 Task: Reply to email with the signature Austin King with the subject Reminder for a job from softage.10@softage.net with the message I need your assistance in finalizing the design of the new website. with BCC to softage.8@softage.net with an attached document Employee_handbook.docx
Action: Mouse moved to (1103, 473)
Screenshot: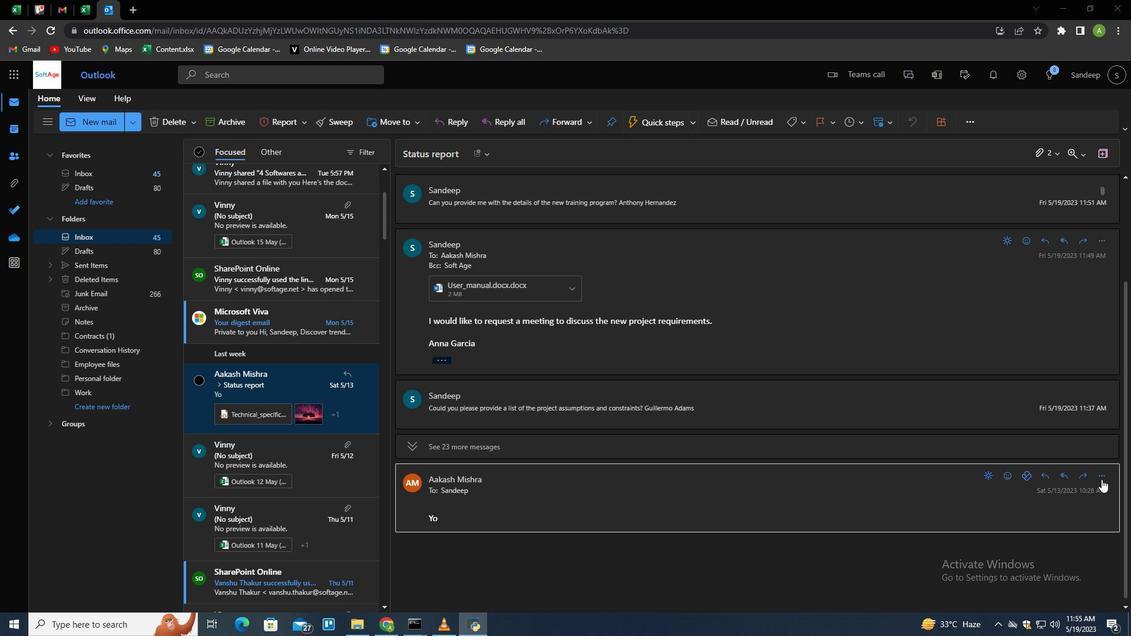 
Action: Mouse pressed left at (1103, 473)
Screenshot: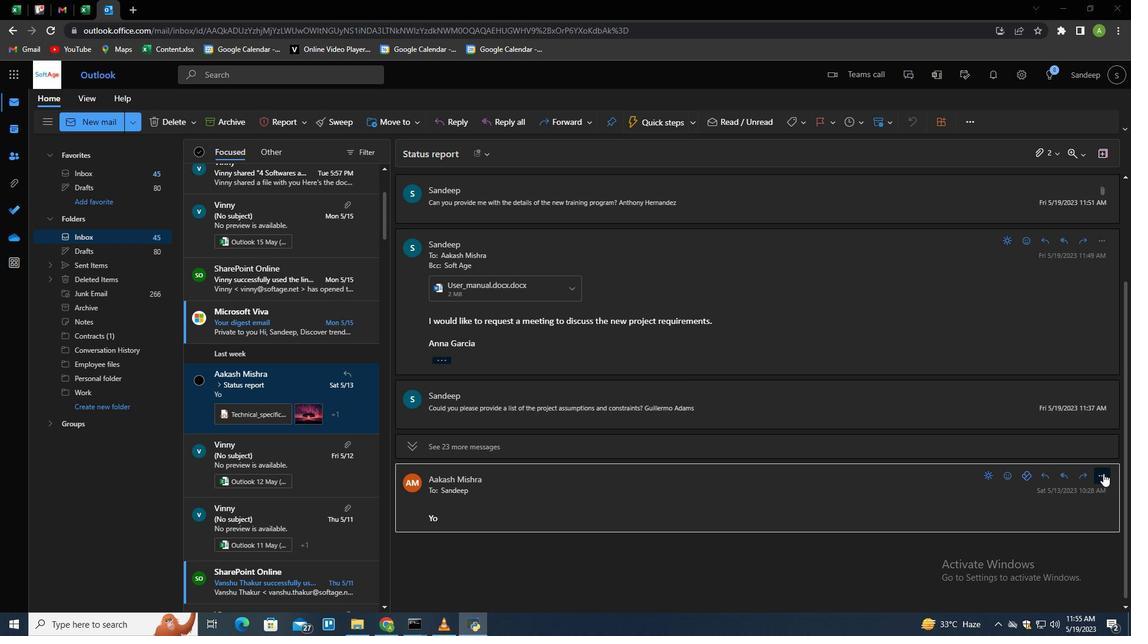 
Action: Mouse moved to (1030, 91)
Screenshot: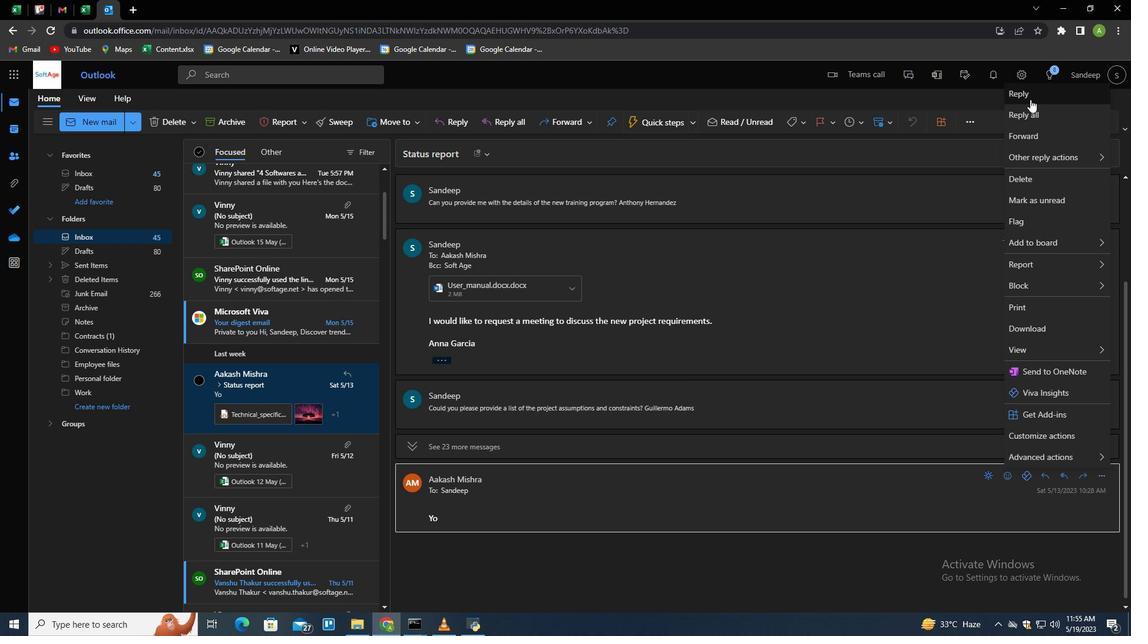 
Action: Mouse pressed left at (1030, 91)
Screenshot: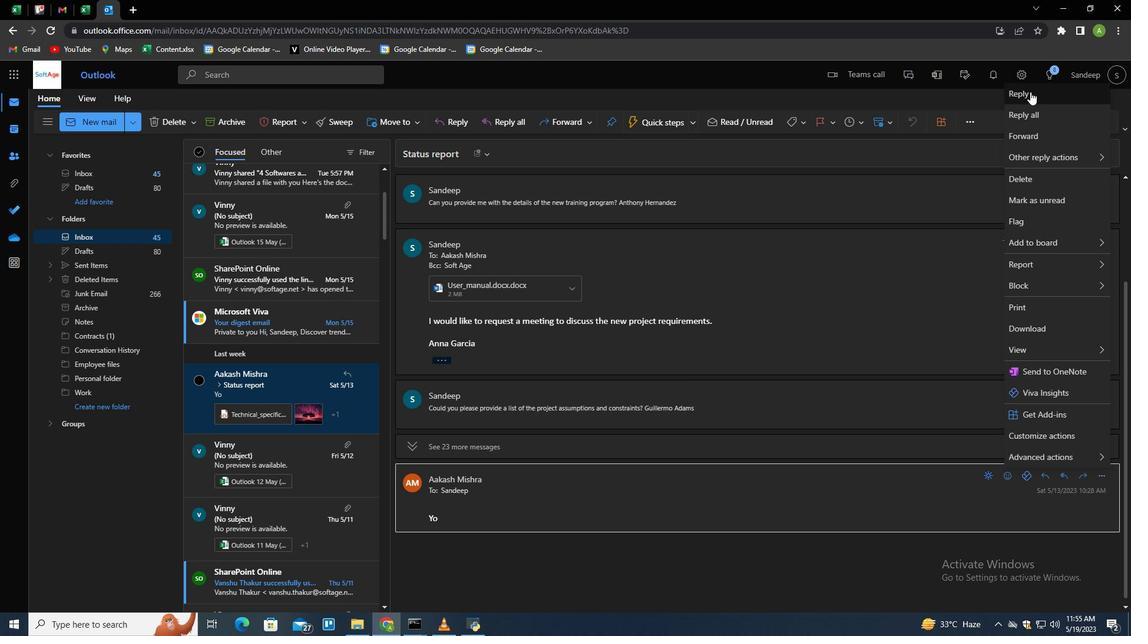 
Action: Mouse moved to (414, 598)
Screenshot: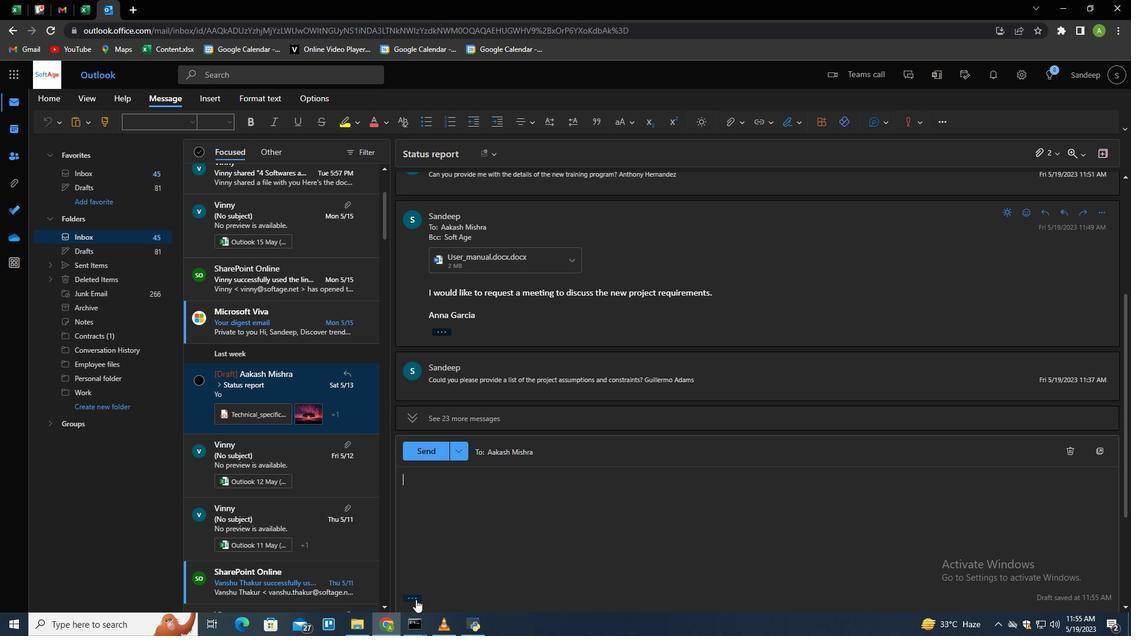 
Action: Mouse pressed left at (414, 598)
Screenshot: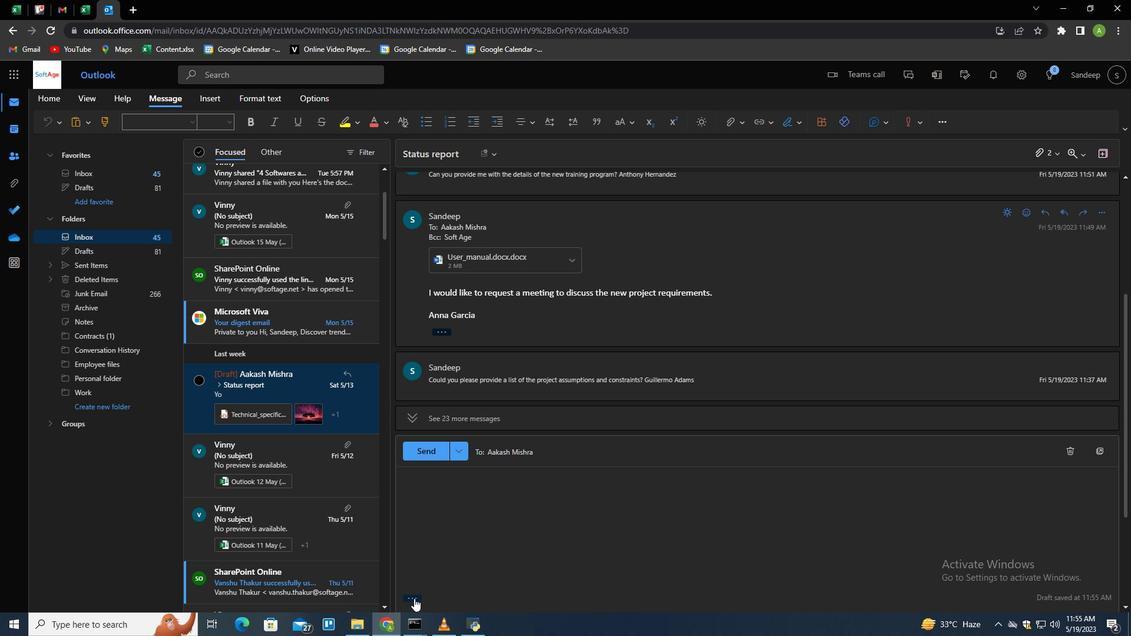 
Action: Mouse moved to (664, 487)
Screenshot: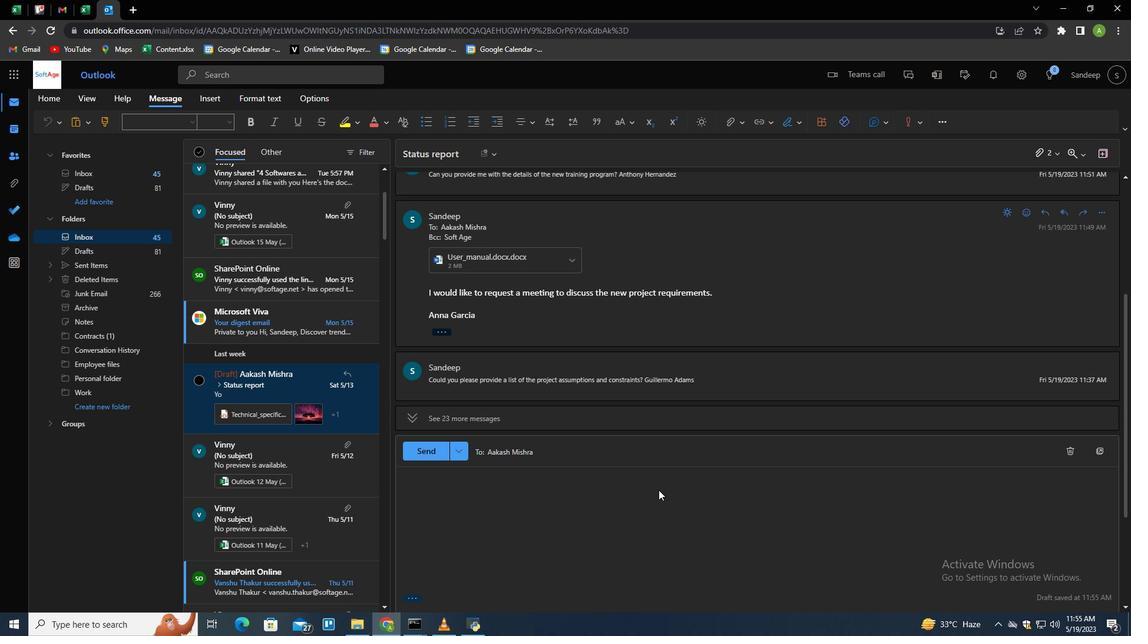 
Action: Mouse scrolled (664, 486) with delta (0, 0)
Screenshot: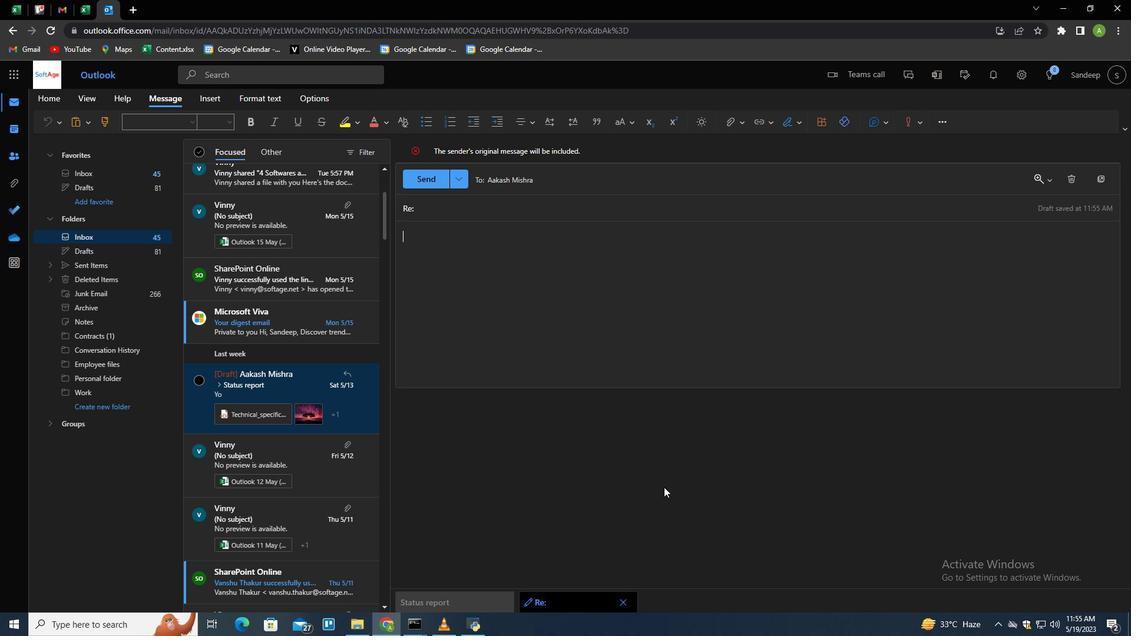 
Action: Mouse moved to (798, 120)
Screenshot: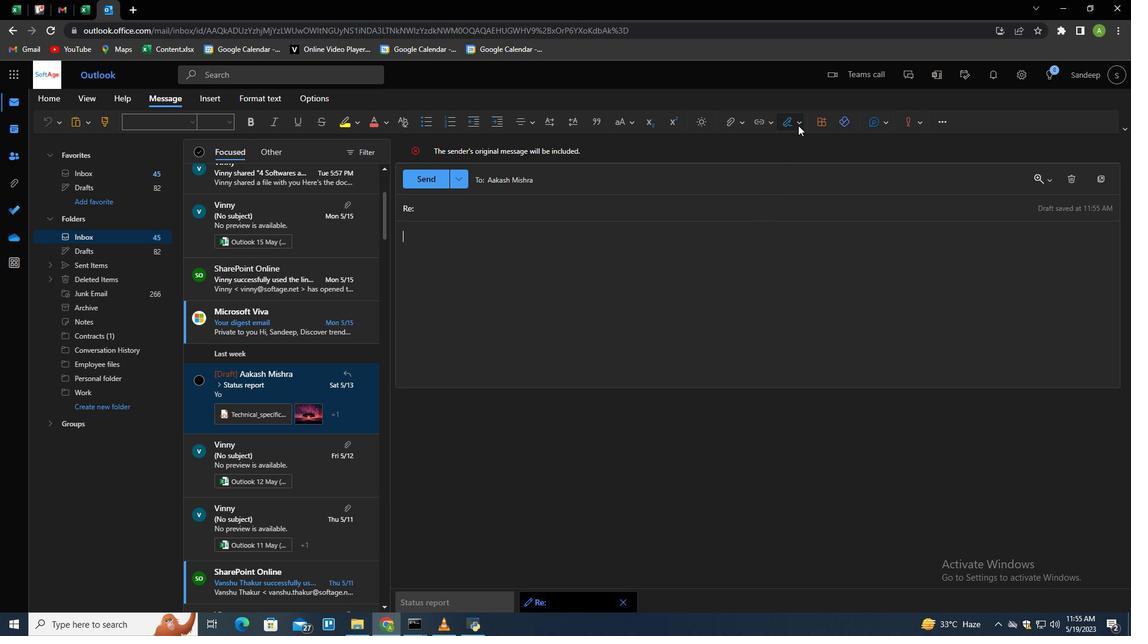 
Action: Mouse pressed left at (798, 120)
Screenshot: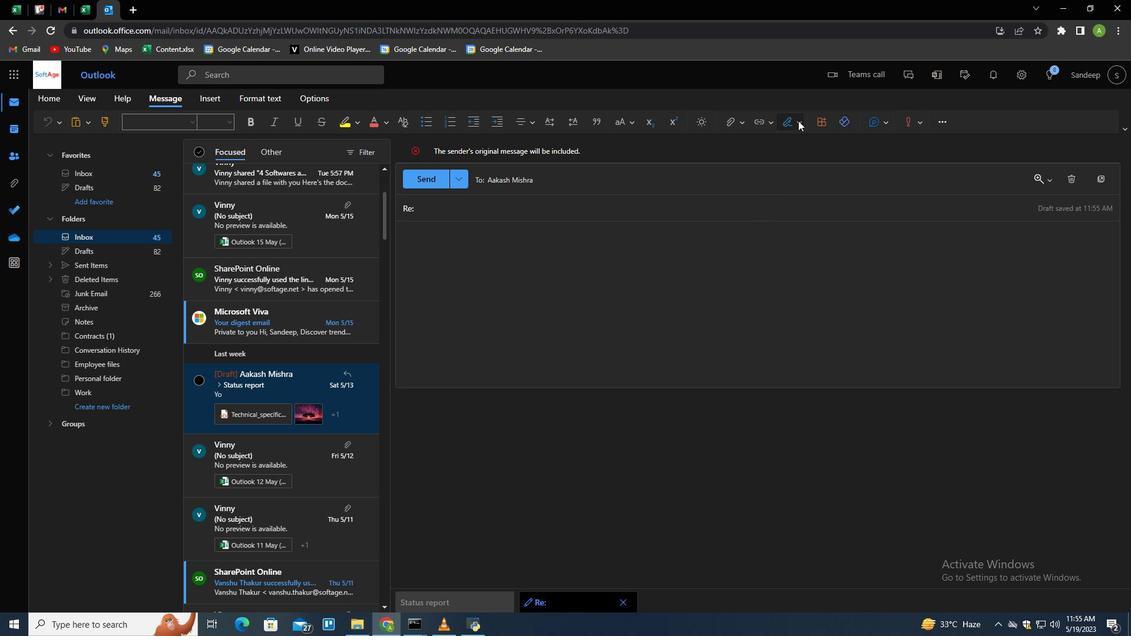
Action: Mouse moved to (773, 167)
Screenshot: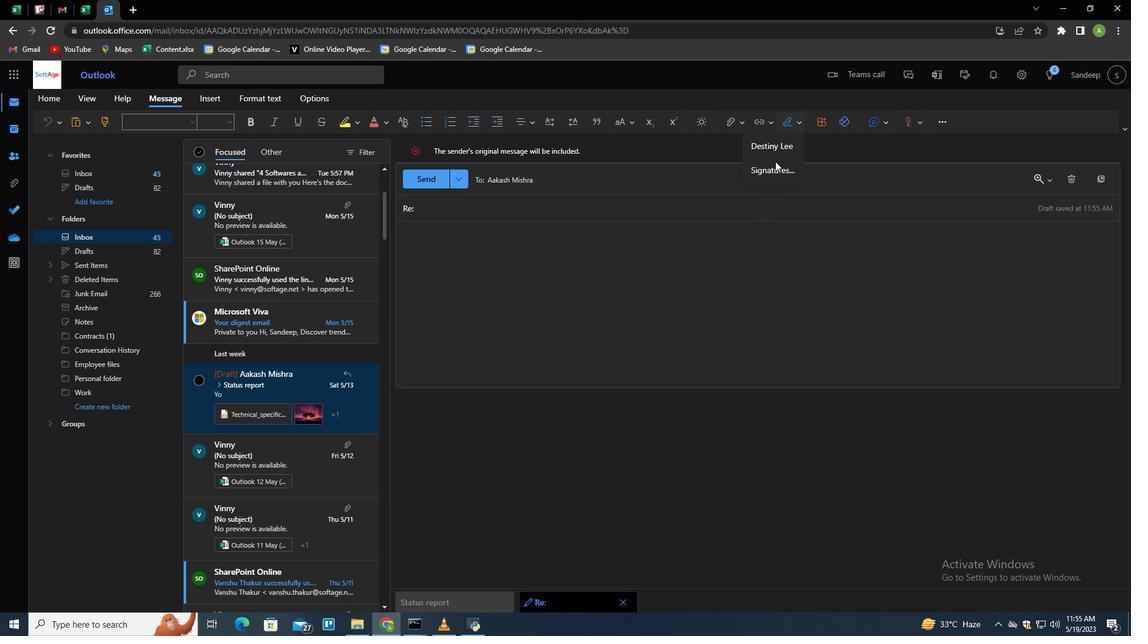
Action: Mouse pressed left at (773, 167)
Screenshot: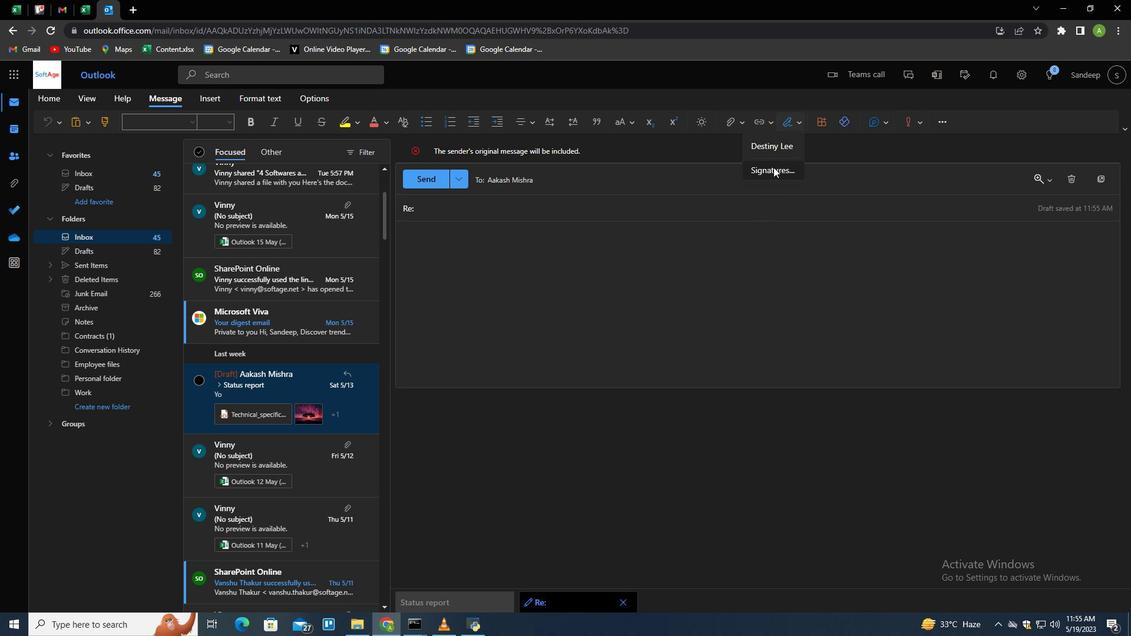 
Action: Mouse moved to (802, 218)
Screenshot: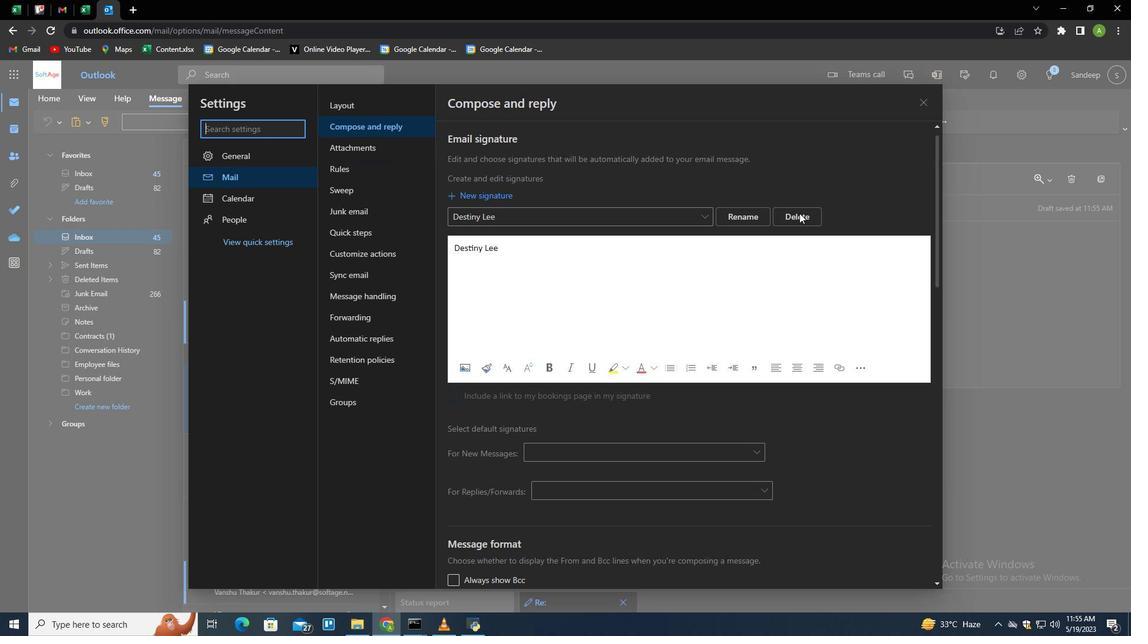 
Action: Mouse pressed left at (802, 218)
Screenshot: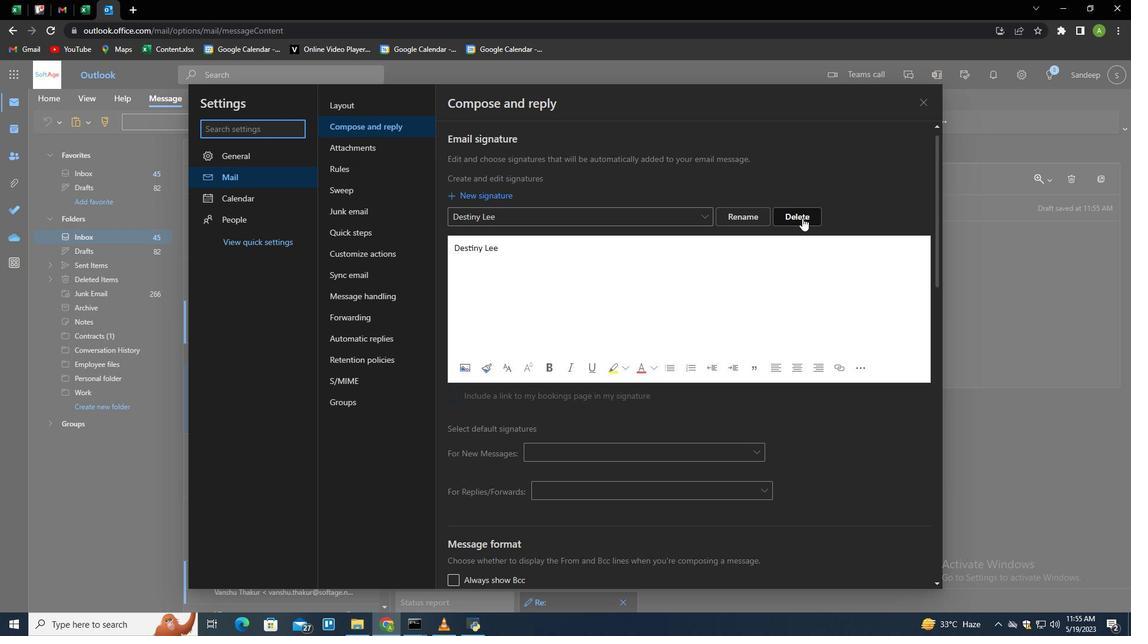 
Action: Mouse moved to (799, 217)
Screenshot: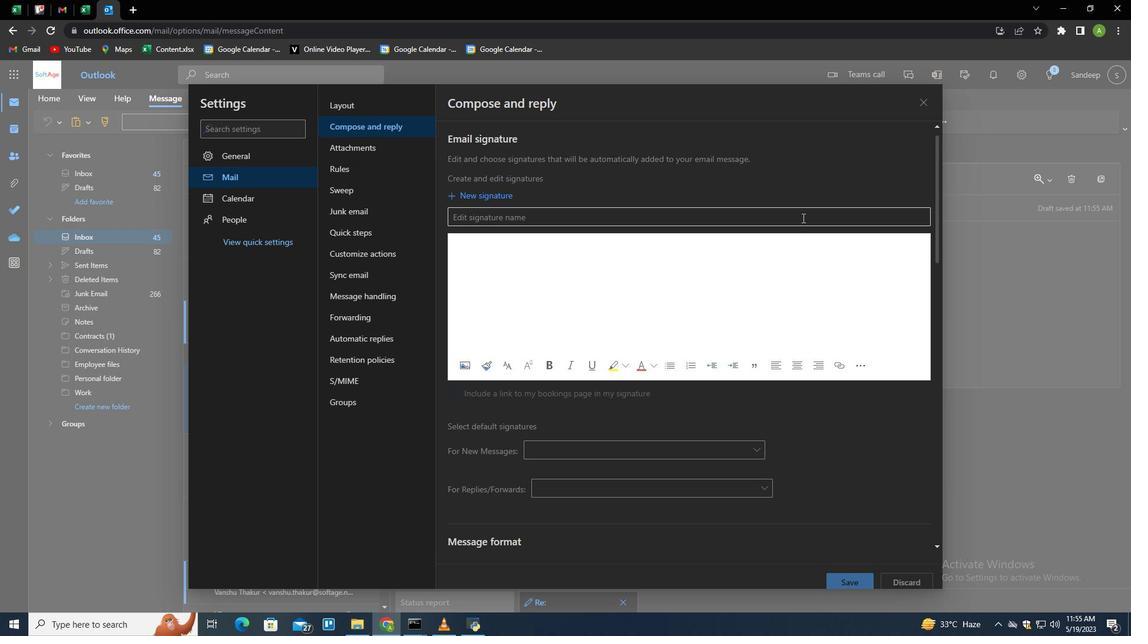 
Action: Mouse pressed left at (799, 217)
Screenshot: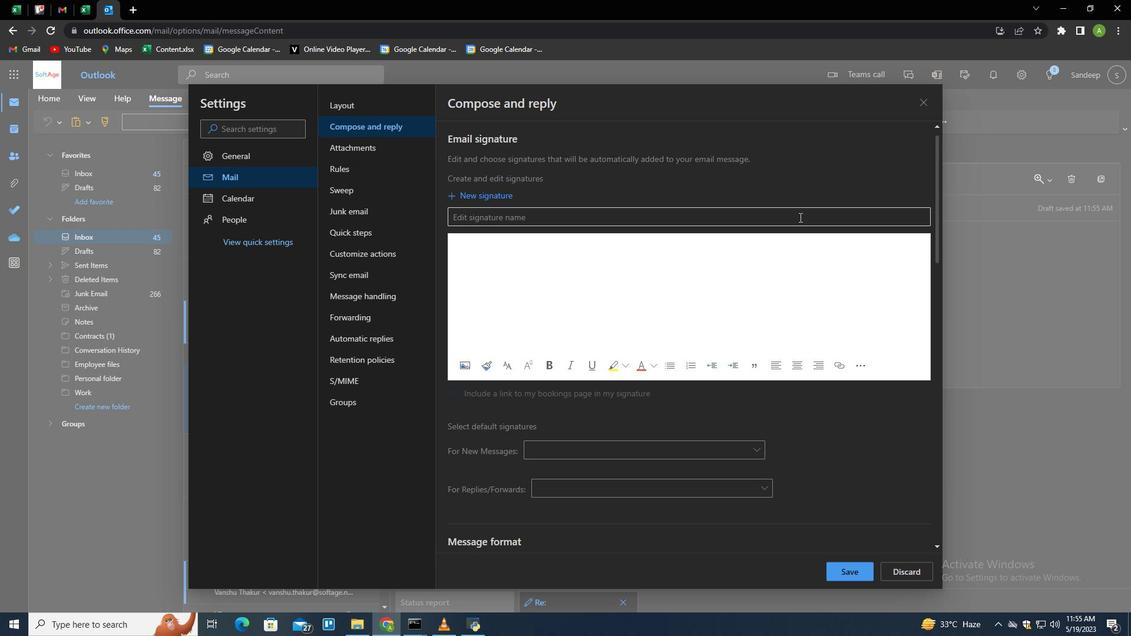 
Action: Mouse moved to (793, 221)
Screenshot: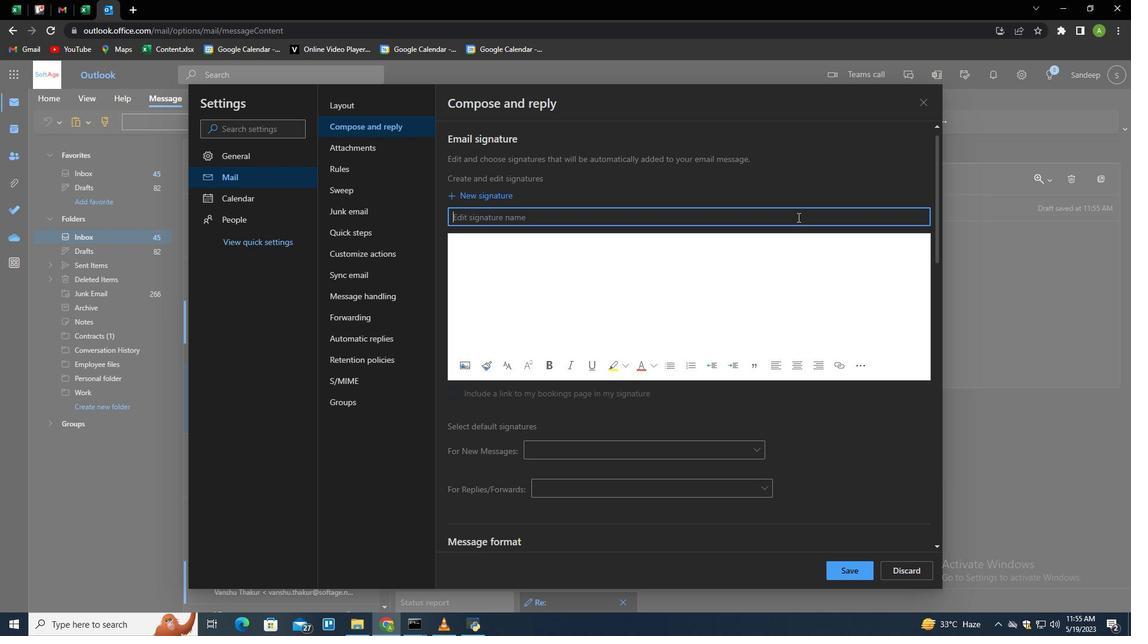 
Action: Key pressed <Key.shift>Austin<Key.space><Key.shift>King<Key.tab><Key.shift>Austin<Key.space><Key.shift>King
Screenshot: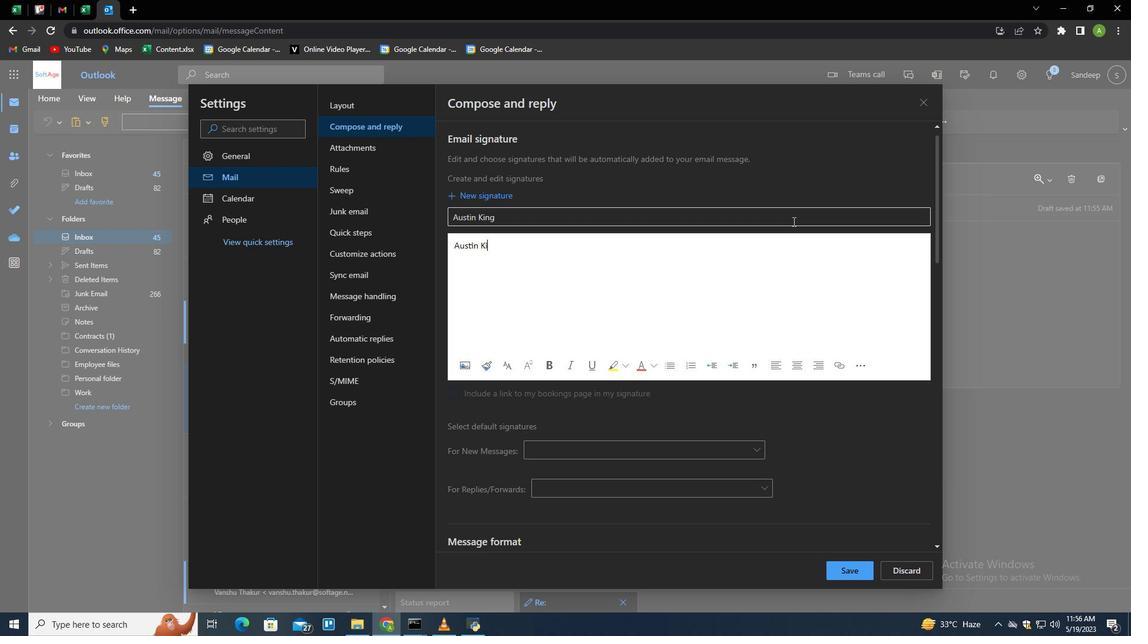 
Action: Mouse moved to (859, 575)
Screenshot: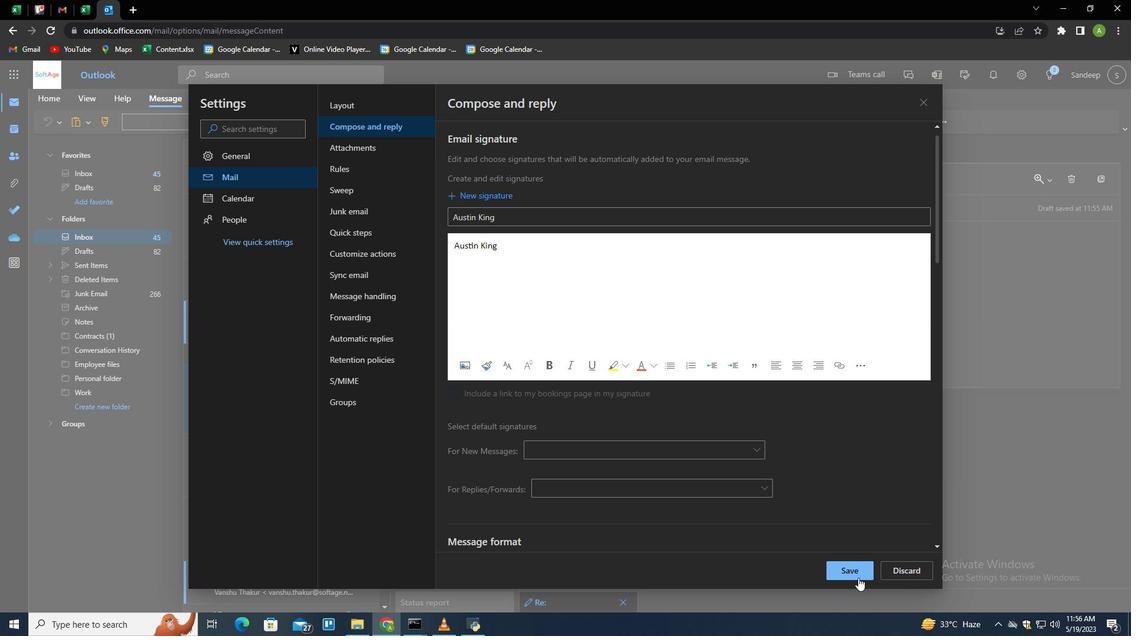 
Action: Mouse pressed left at (859, 575)
Screenshot: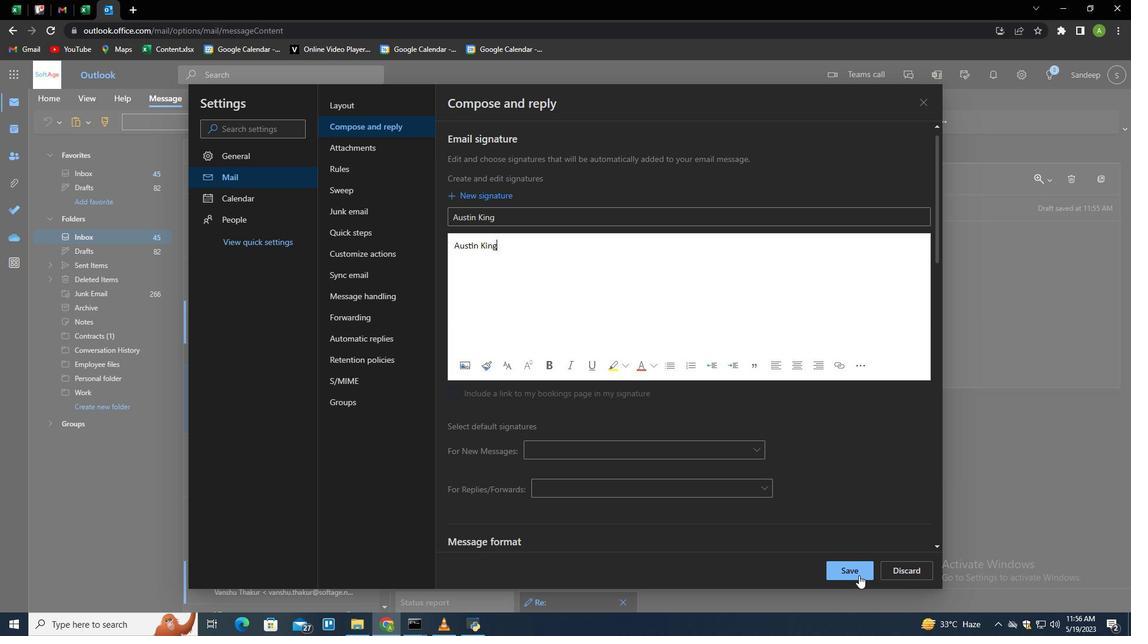 
Action: Mouse moved to (1007, 342)
Screenshot: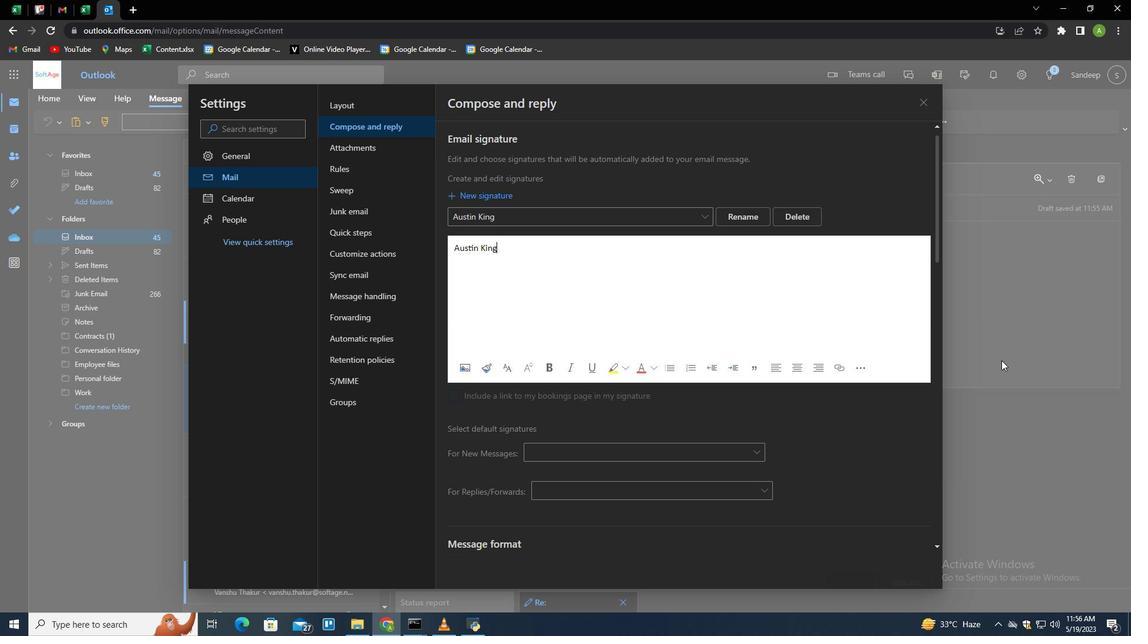 
Action: Mouse pressed left at (1007, 342)
Screenshot: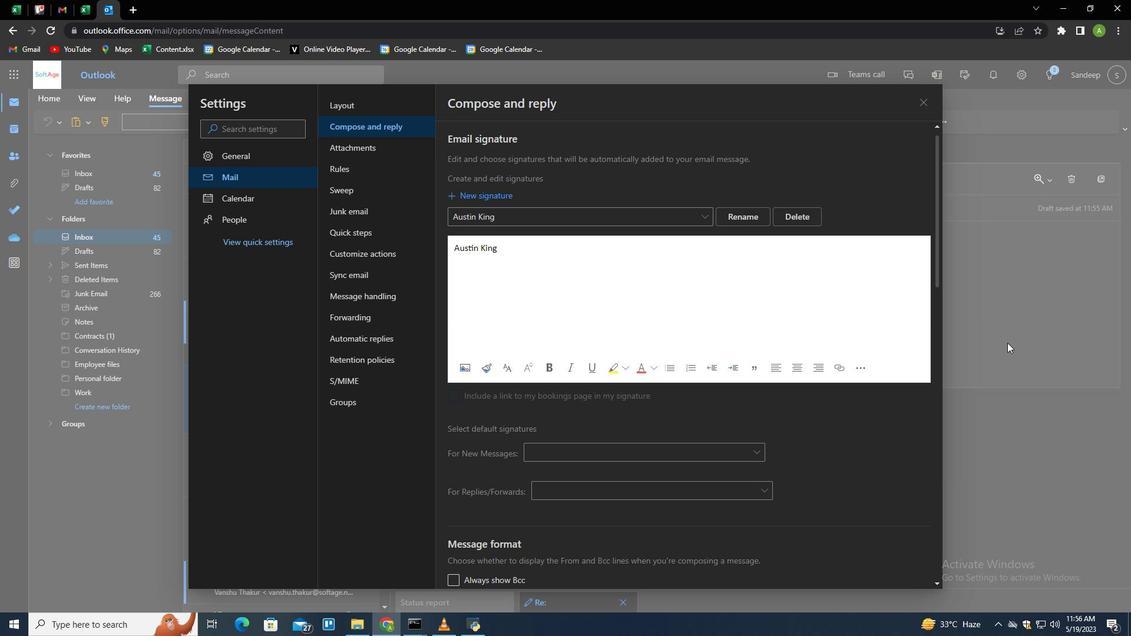 
Action: Mouse moved to (795, 127)
Screenshot: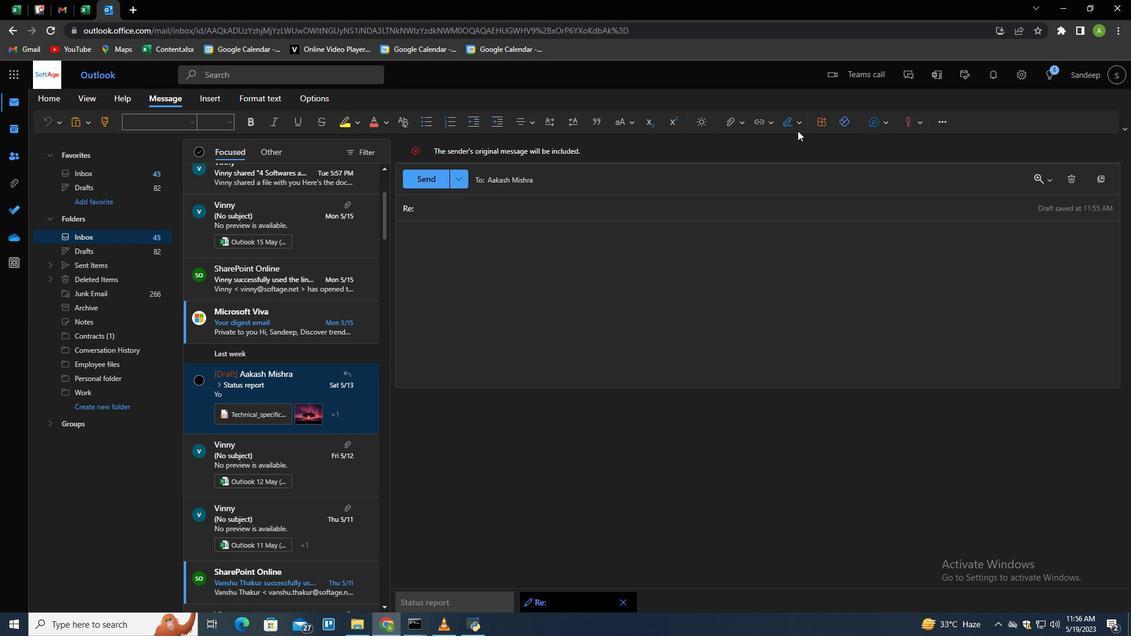 
Action: Mouse pressed left at (795, 127)
Screenshot: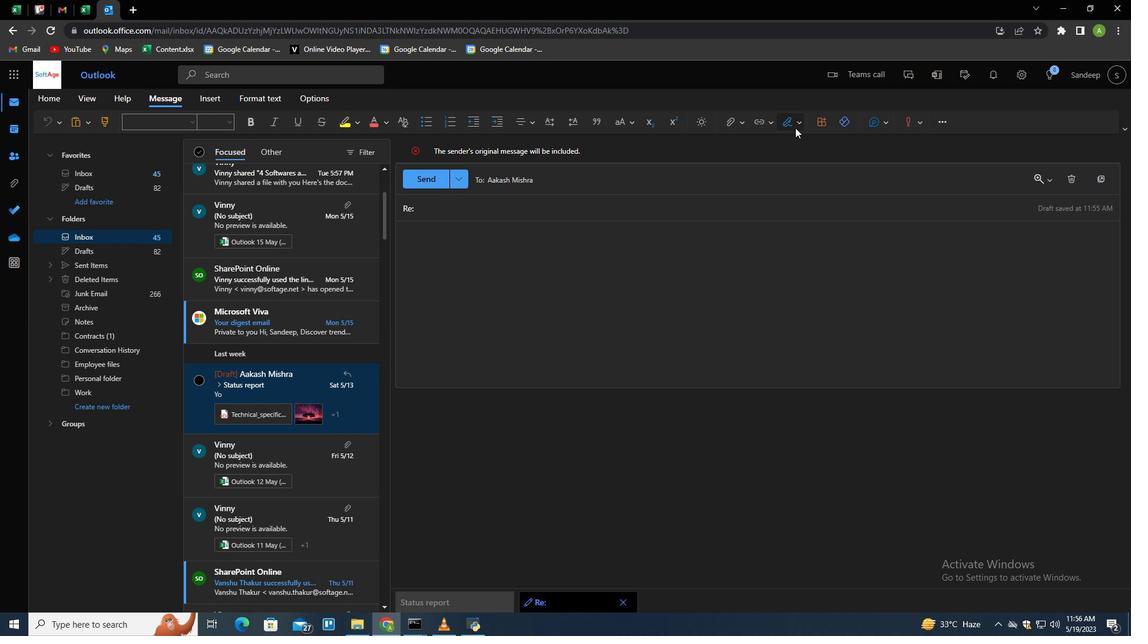 
Action: Mouse moved to (782, 144)
Screenshot: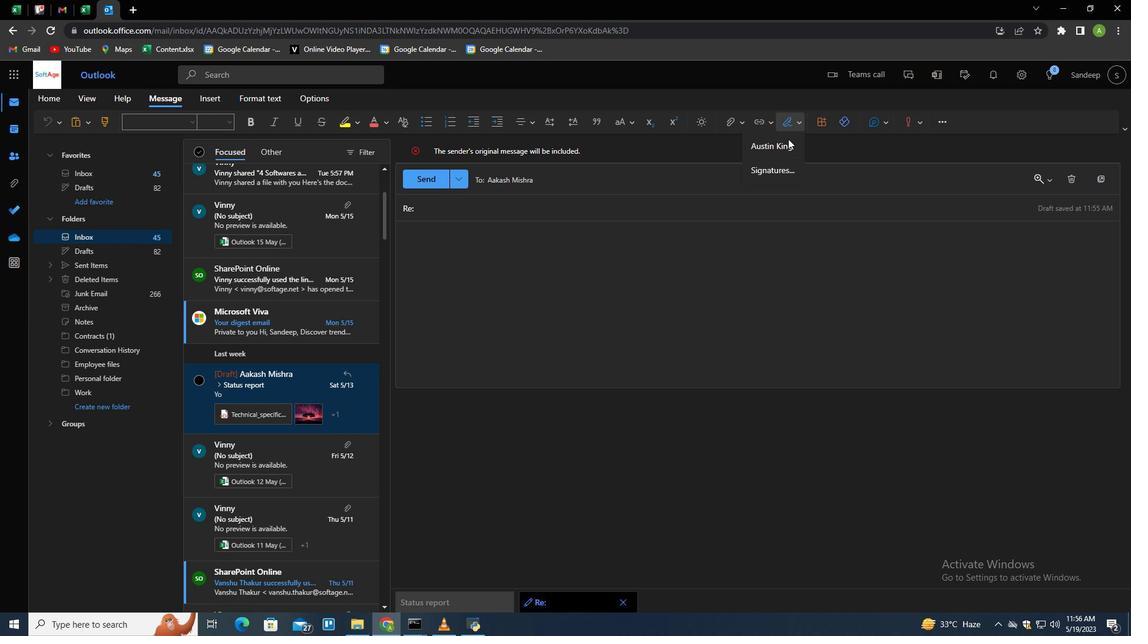 
Action: Mouse pressed left at (782, 144)
Screenshot: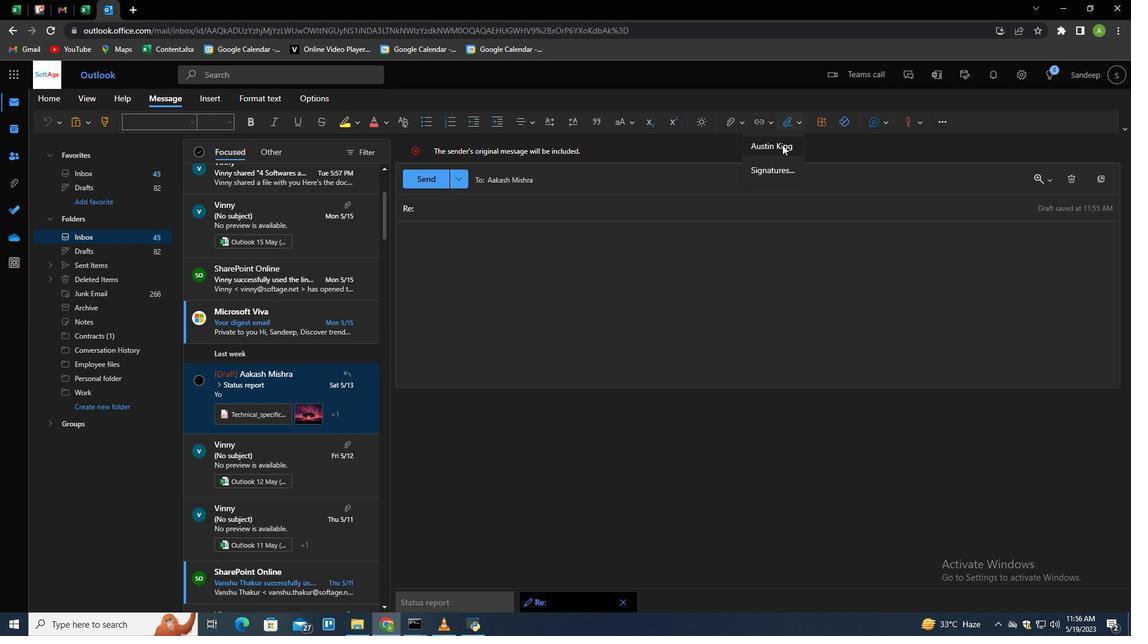 
Action: Mouse moved to (614, 206)
Screenshot: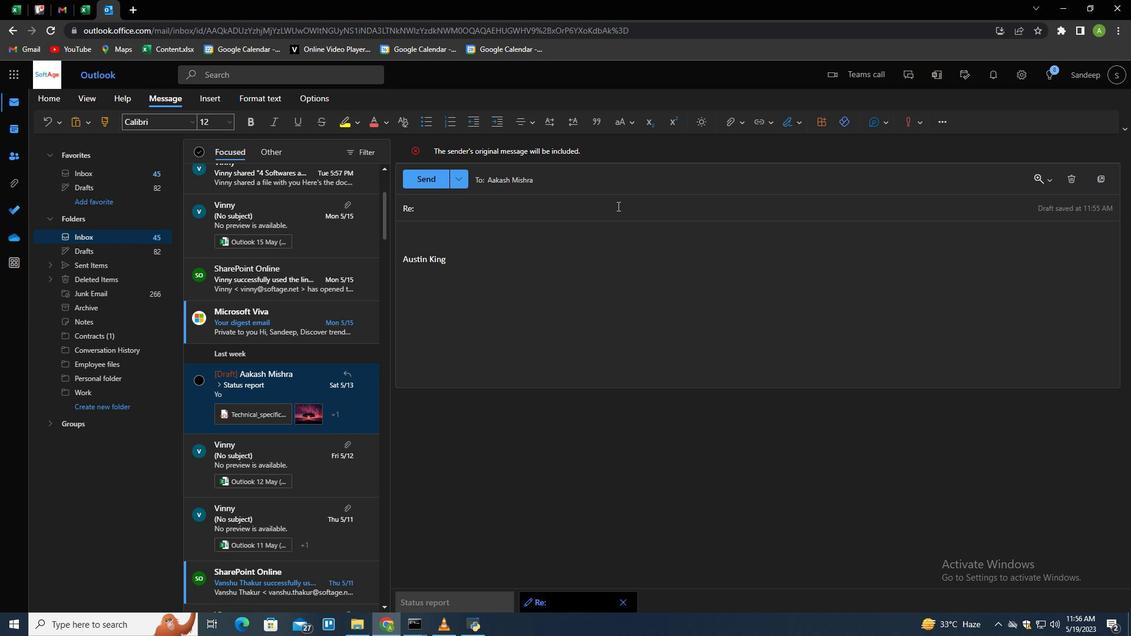 
Action: Mouse pressed left at (614, 206)
Screenshot: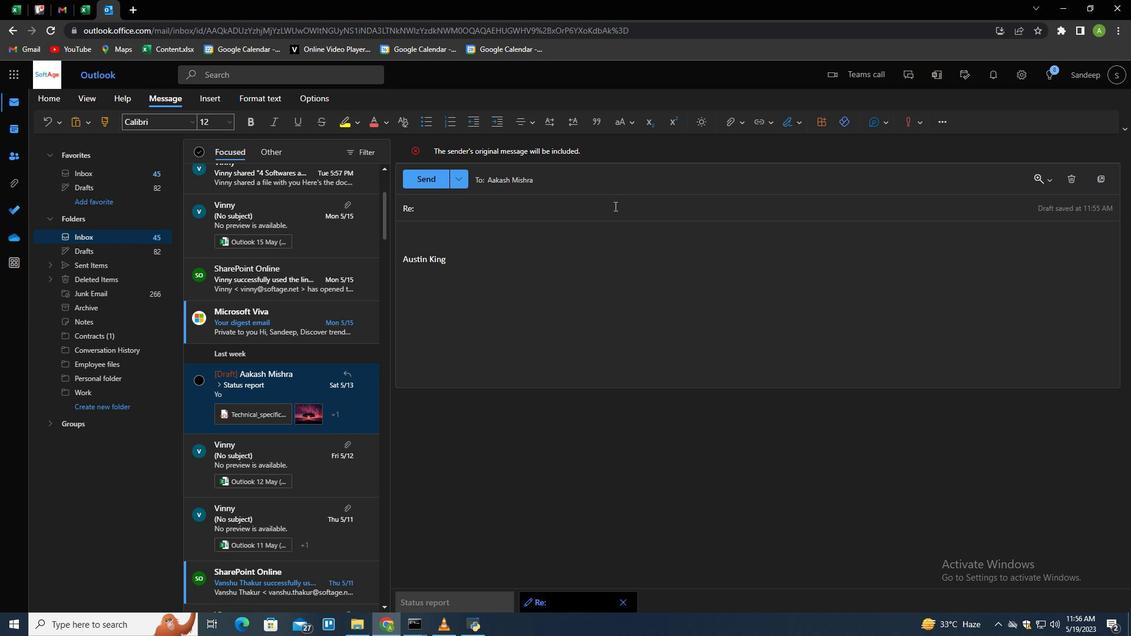
Action: Mouse moved to (611, 207)
Screenshot: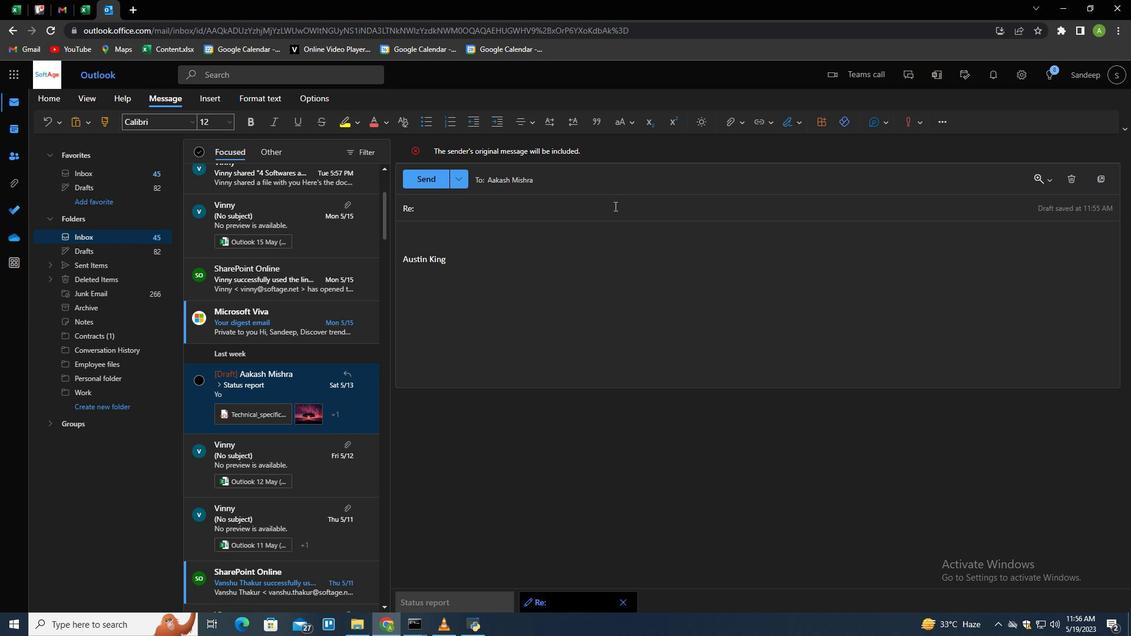 
Action: Key pressed <Key.shift>Reminder<Key.space>for<Key.space>a<Key.space>job<Key.tab><Key.shift><Key.shift><Key.shift><Key.shift><Key.shift><Key.shift><Key.shift><Key.shift><Key.shift><Key.shift><Key.shift><Key.shift><Key.shift><Key.shift><Key.shift><Key.shift><Key.shift><Key.shift><Key.shift><Key.shift><Key.shift><Key.shift><Key.shift><Key.shift><Key.shift><Key.shift><Key.shift><Key.shift><Key.shift><Key.shift><Key.shift><Key.shift><Key.shift><Key.shift><Key.shift><Key.shift><Key.shift><Key.shift><Key.shift><Key.shift><Key.shift><Key.shift><Key.shift><Key.shift><Key.shift><Key.shift><Key.shift><Key.shift><Key.shift><Key.shift><Key.shift><Key.shift><Key.shift><Key.shift><Key.shift><Key.shift><Key.shift><Key.shift><Key.shift><Key.shift><Key.shift><Key.shift>I<Key.space>need<Key.space>your<Key.space>assistance<Key.space>in<Key.space>finan<Key.backspace>lizing<Key.space>the<Key.space>design<Key.space>of<Key.space>the<Key.space>new<Key.space>wevsit<Key.backspace><Key.backspace><Key.backspace>b<Key.backspace><Key.backspace>bsite.
Screenshot: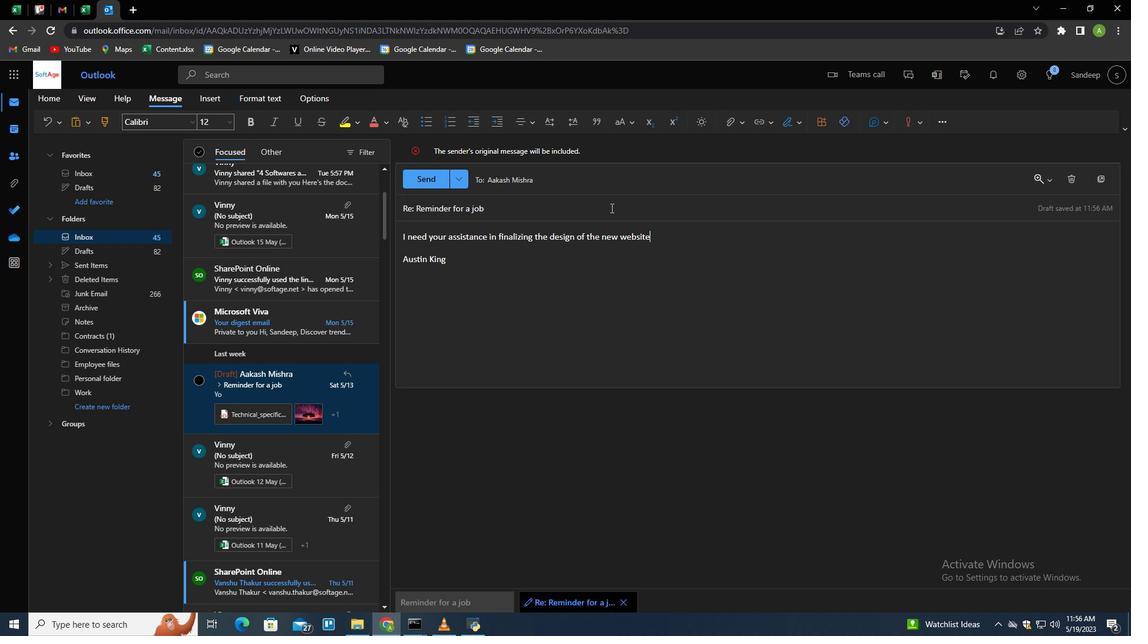 
Action: Mouse moved to (610, 187)
Screenshot: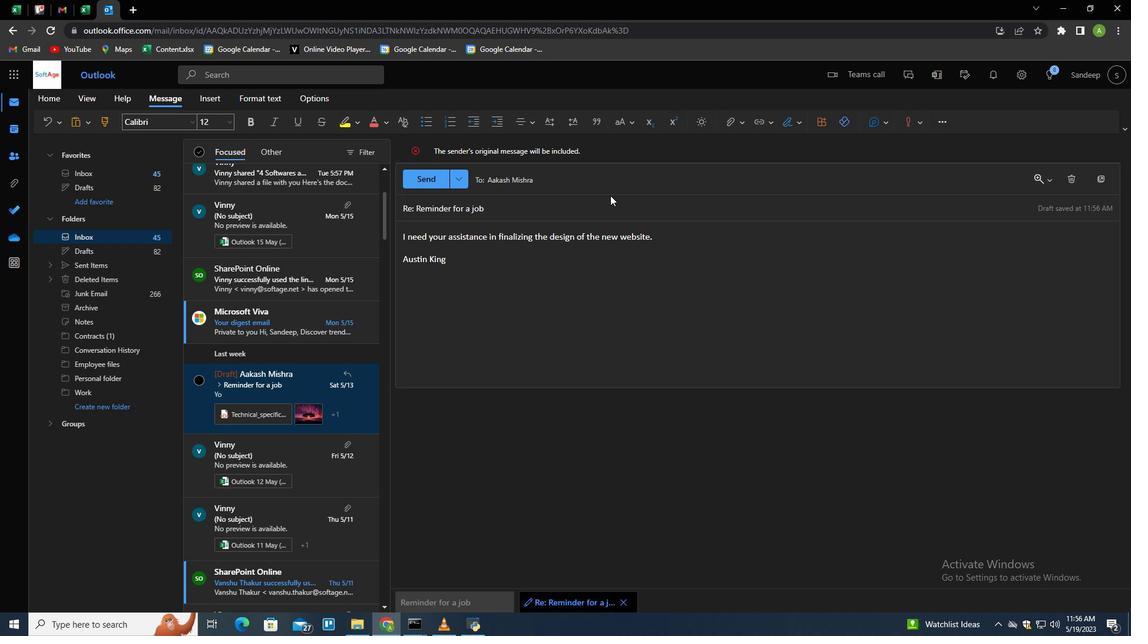 
Action: Mouse pressed left at (610, 187)
Screenshot: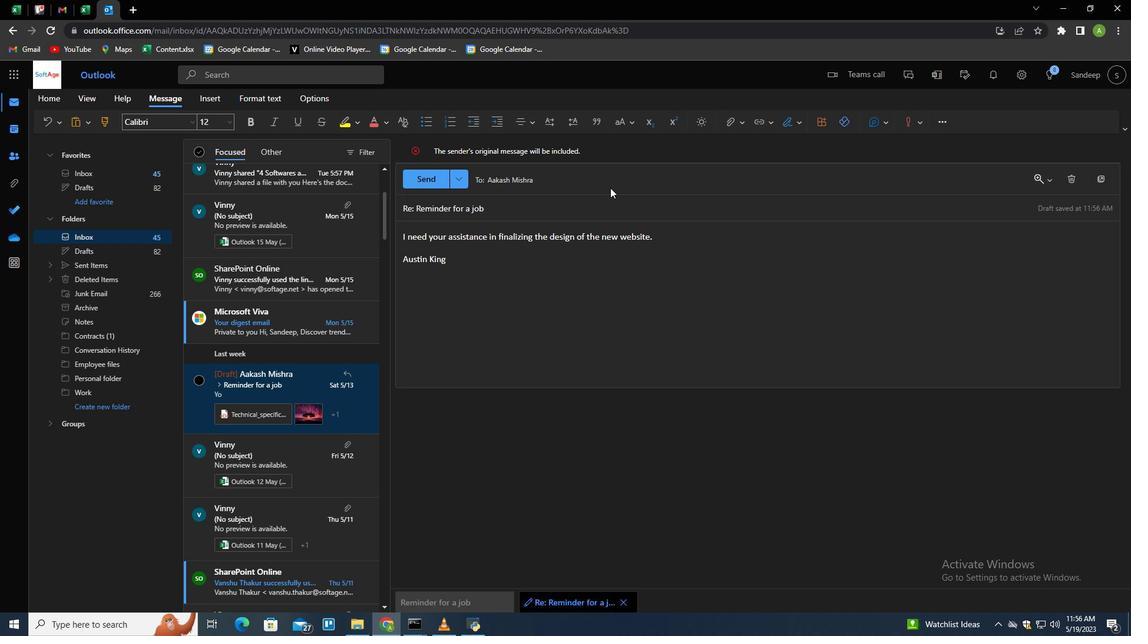 
Action: Mouse moved to (417, 149)
Screenshot: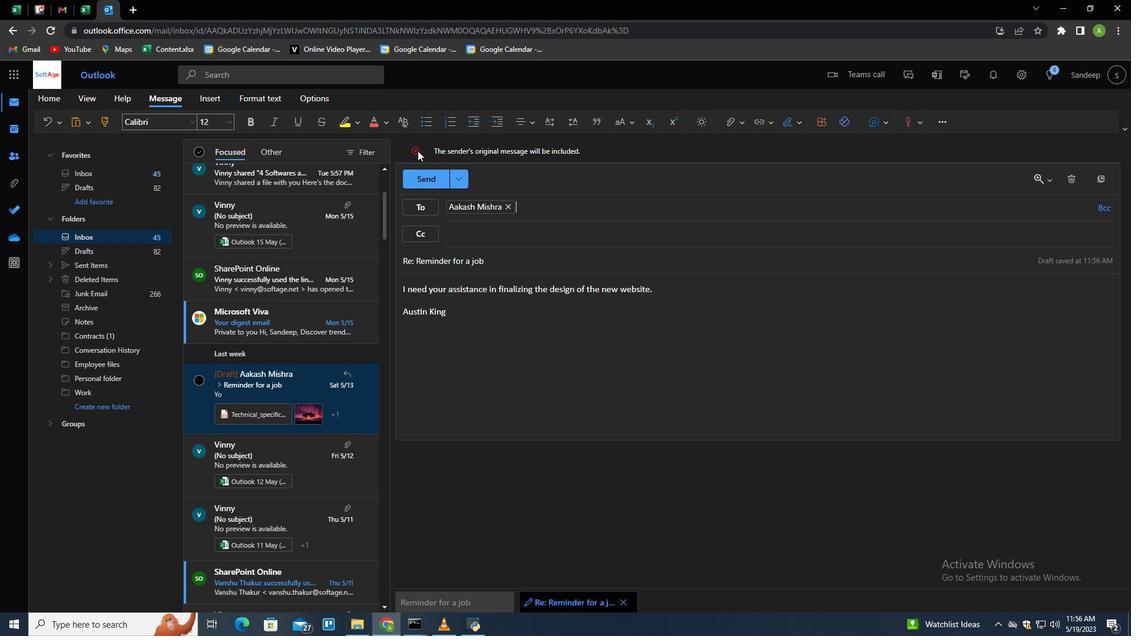 
Action: Mouse pressed left at (417, 149)
Screenshot: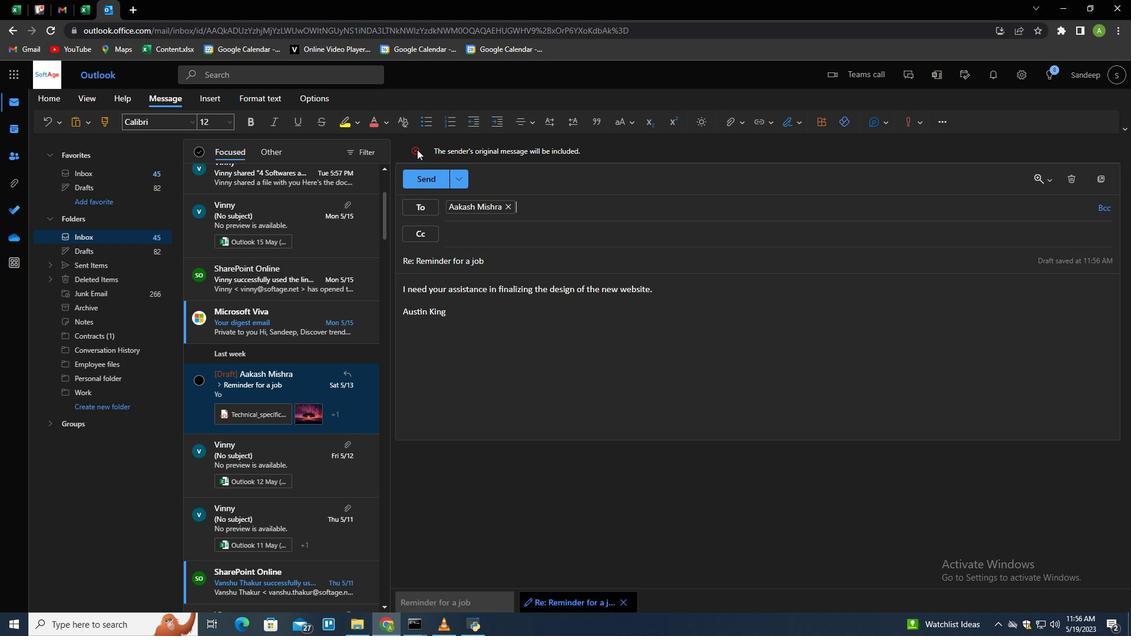 
Action: Mouse moved to (1107, 203)
Screenshot: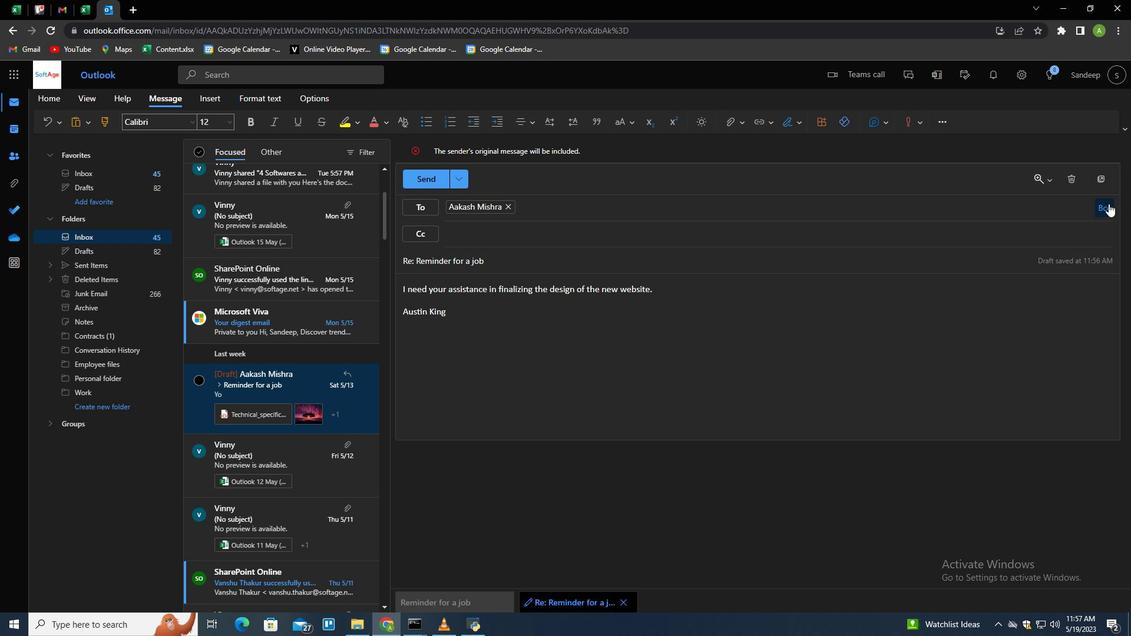 
Action: Mouse pressed left at (1107, 203)
Screenshot: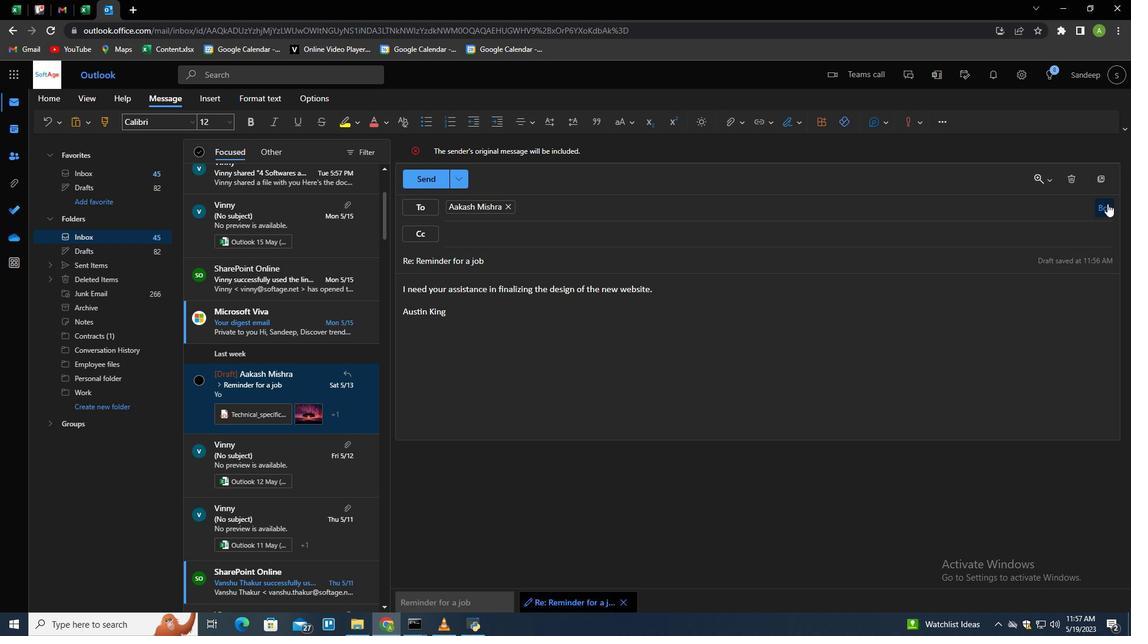 
Action: Mouse moved to (797, 260)
Screenshot: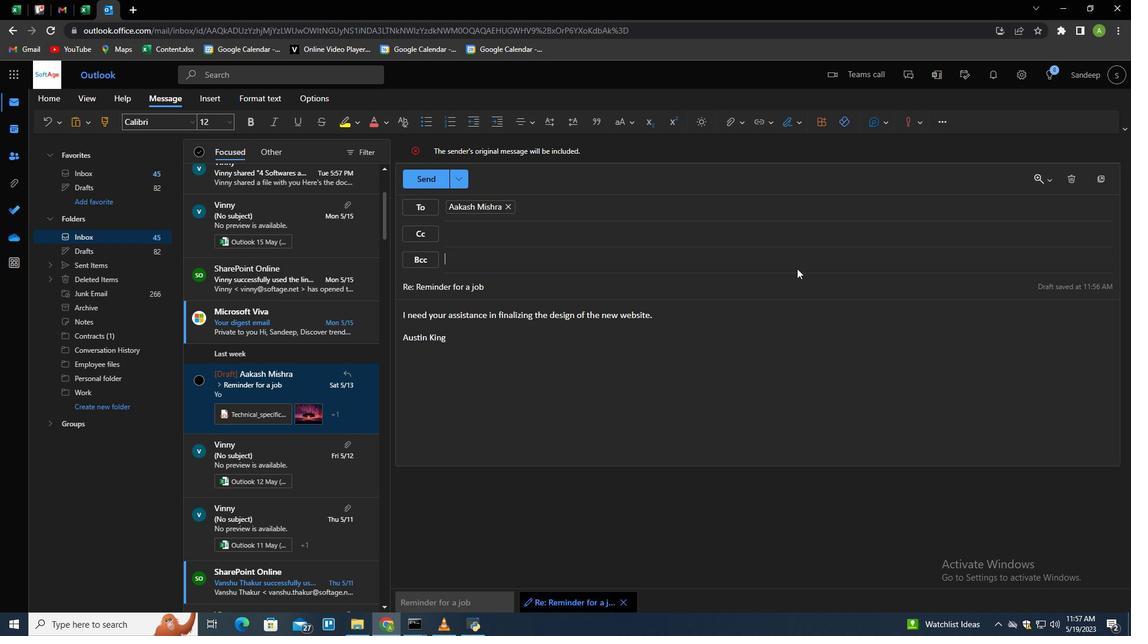 
Action: Key pressed sot<Key.backspace>ftage.8<Key.shift><Key.shift><Key.shift><Key.shift><Key.shift><Key.shift>#<Key.backspace><Key.shift>@softage.net<Key.enter>
Screenshot: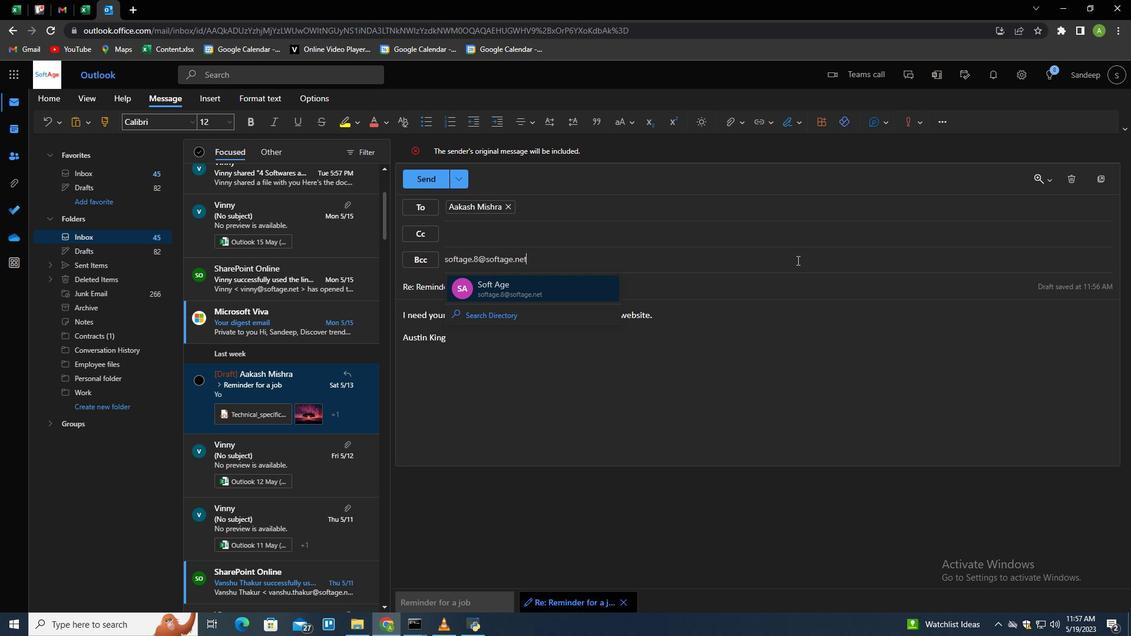 
Action: Mouse moved to (733, 125)
Screenshot: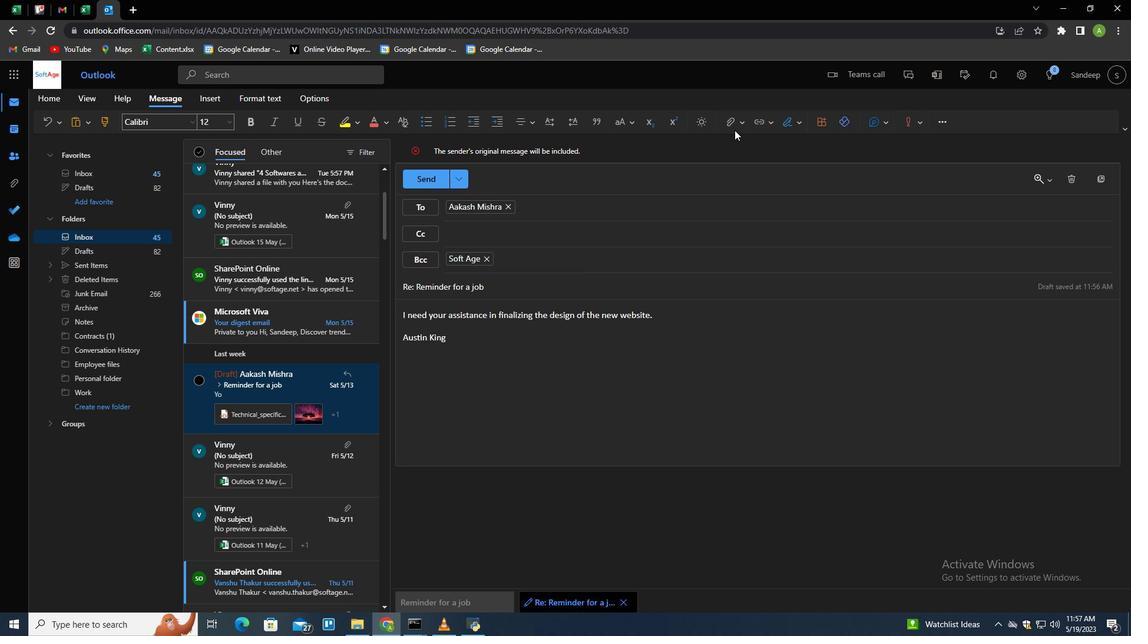 
Action: Mouse pressed left at (733, 125)
Screenshot: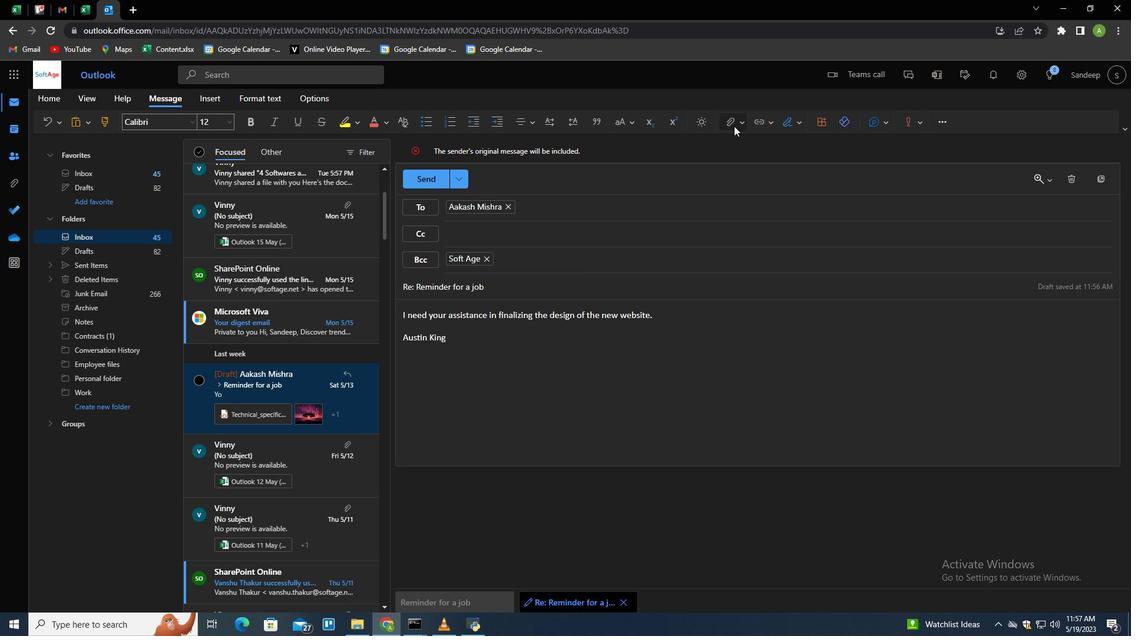 
Action: Mouse moved to (697, 146)
Screenshot: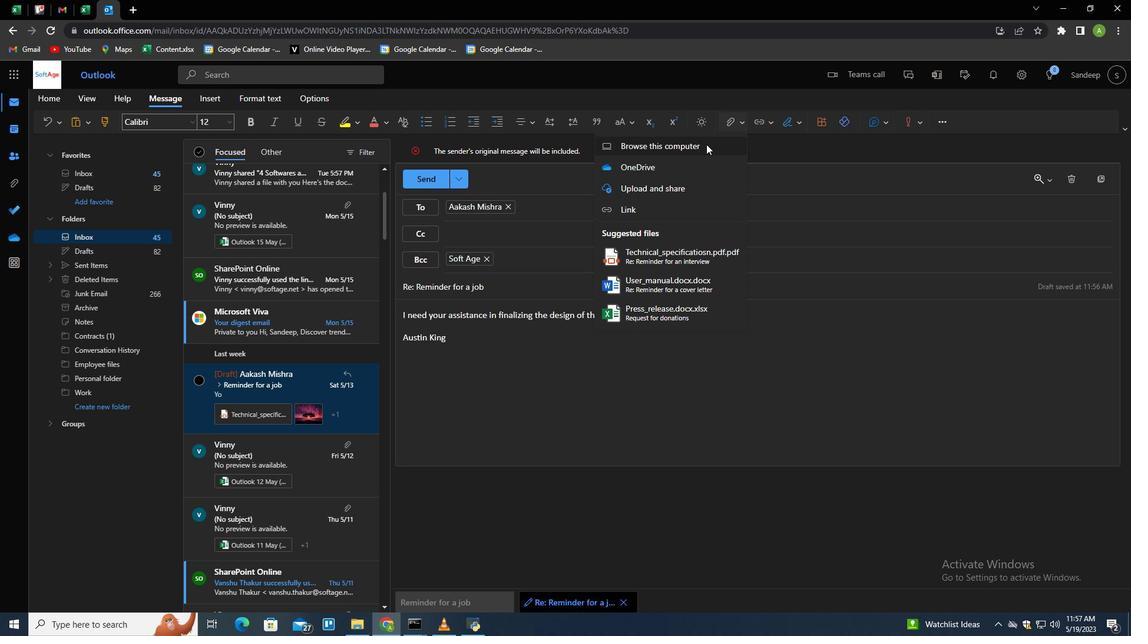 
Action: Mouse pressed left at (697, 146)
Screenshot: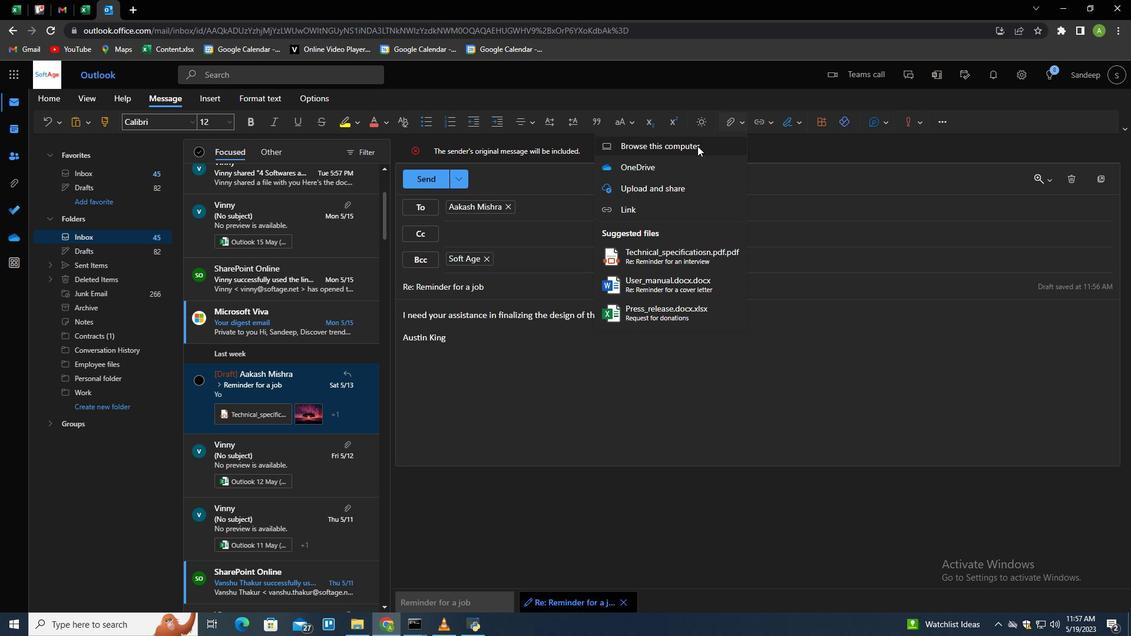 
Action: Mouse moved to (210, 149)
Screenshot: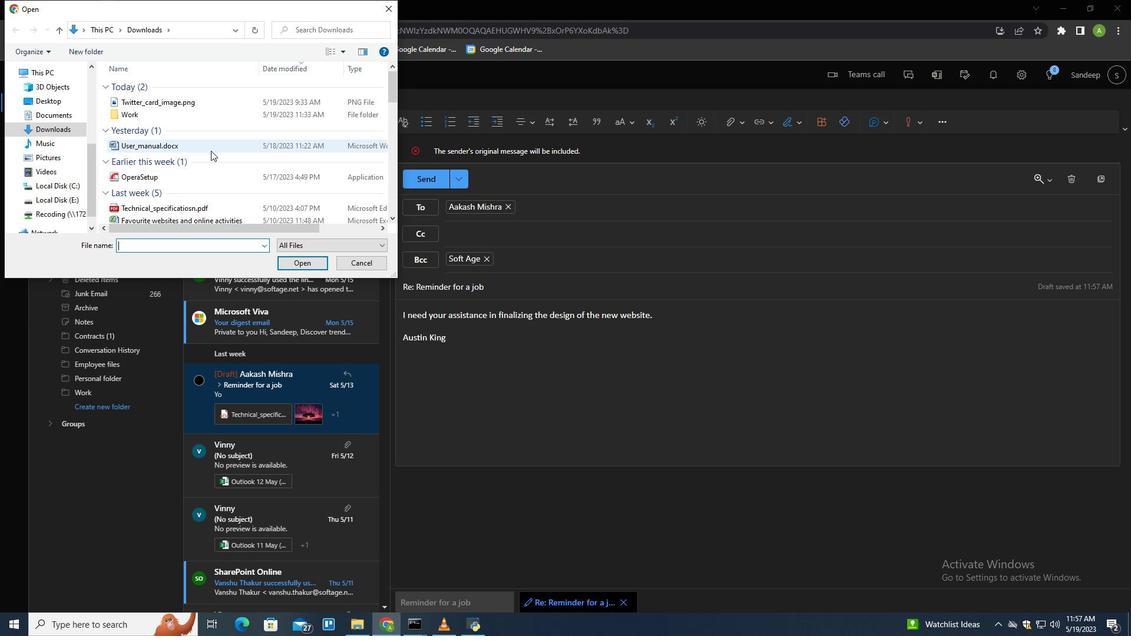
Action: Mouse pressed left at (210, 149)
Screenshot: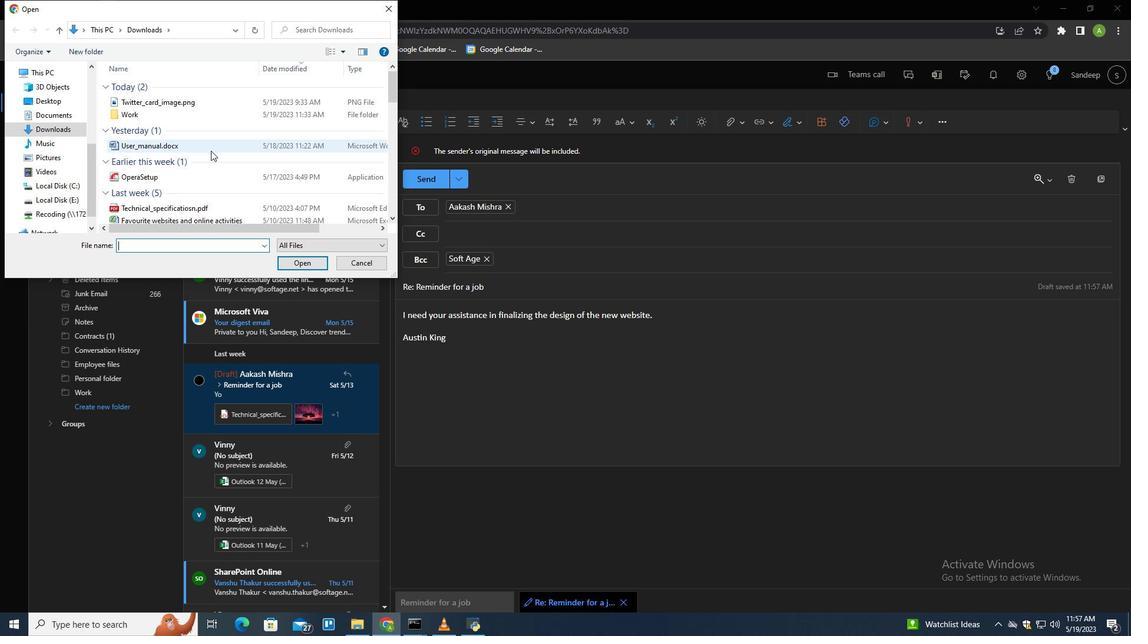 
Action: Key pressed <Key.f2><Key.shift>Emplotee<Key.backspace><Key.backspace><Key.backspace>yee<Key.shift>_handbook.docx
Screenshot: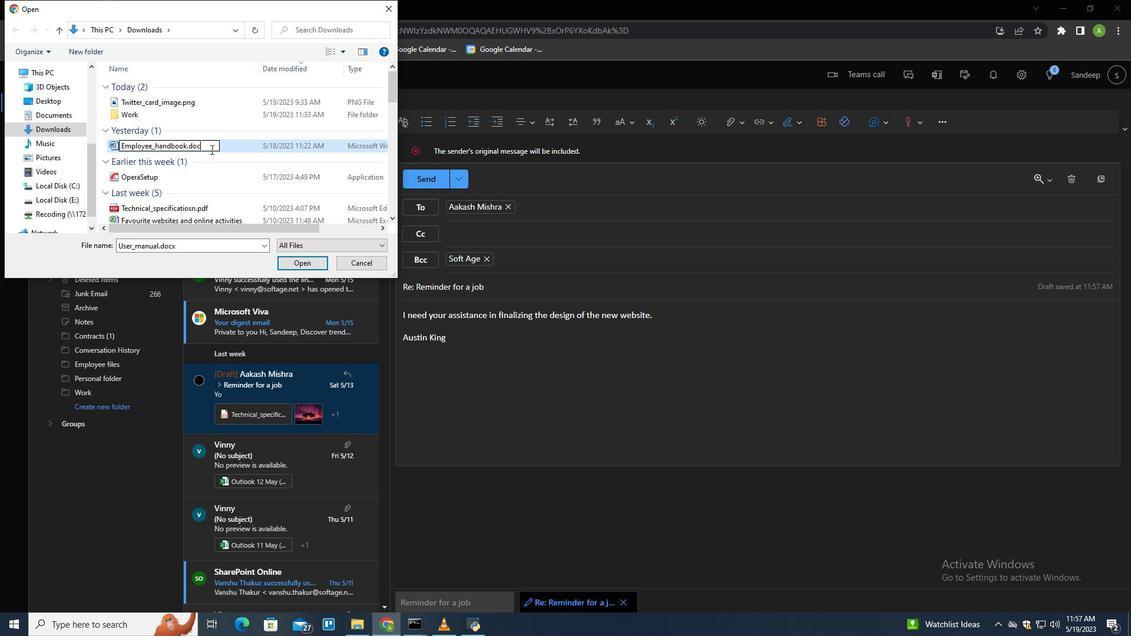 
Action: Mouse moved to (228, 146)
Screenshot: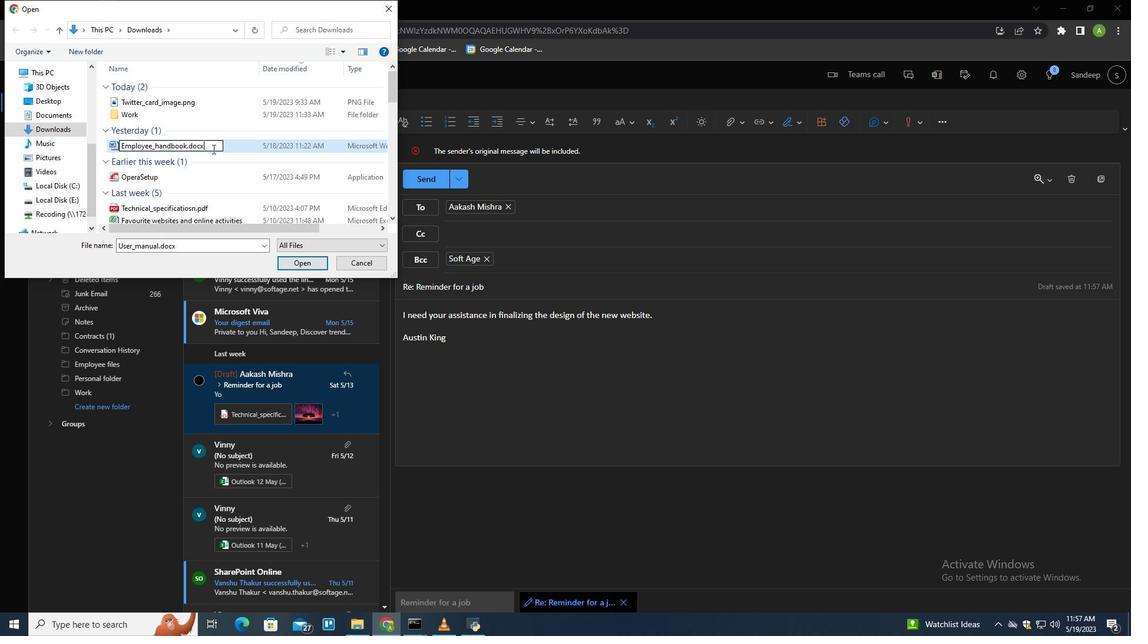 
Action: Mouse pressed left at (228, 146)
Screenshot: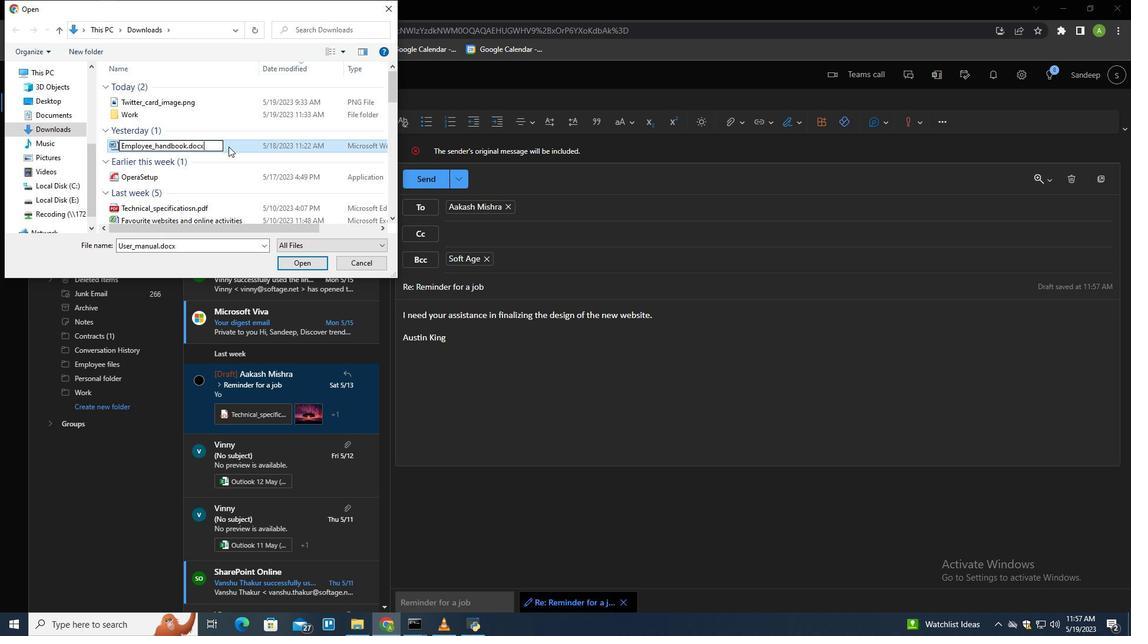 
Action: Mouse moved to (302, 264)
Screenshot: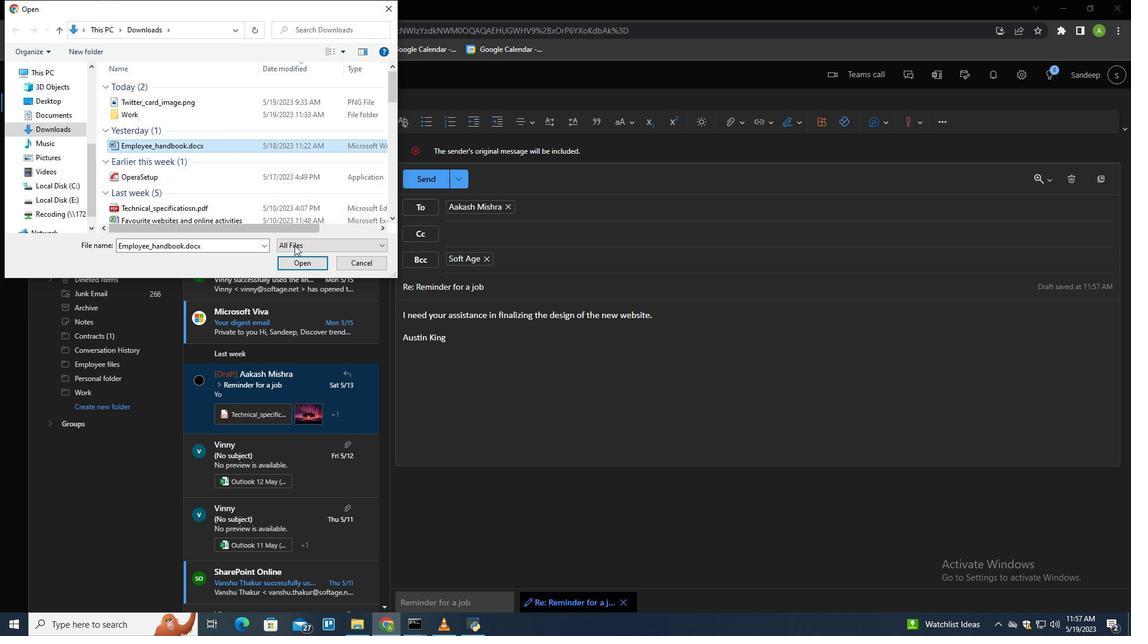 
Action: Mouse pressed left at (302, 264)
Screenshot: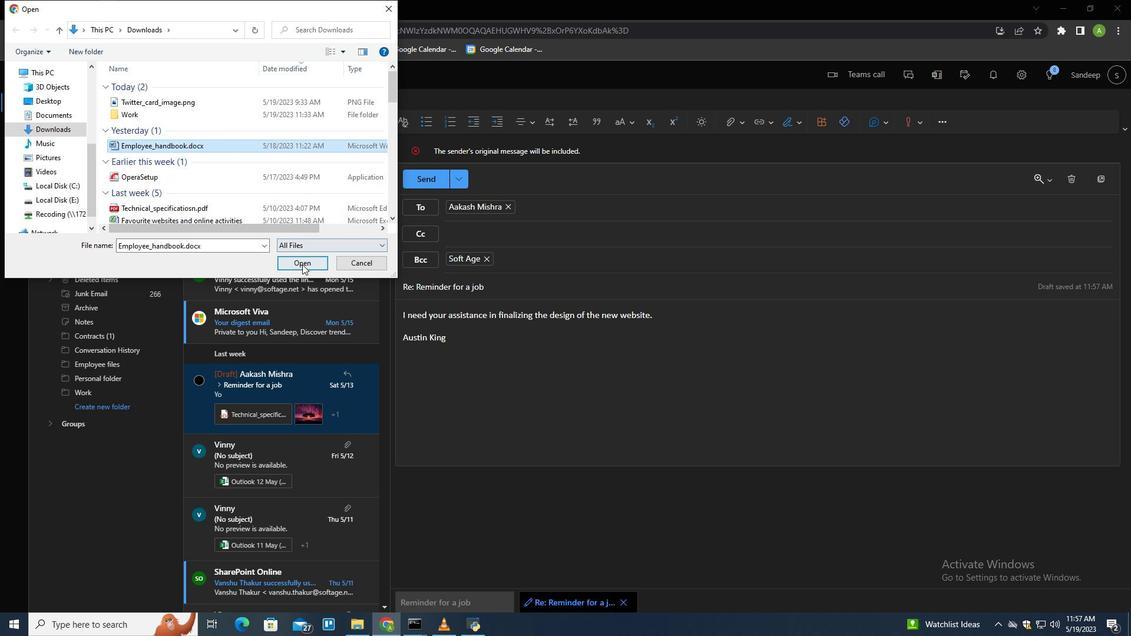
Action: Mouse moved to (433, 181)
Screenshot: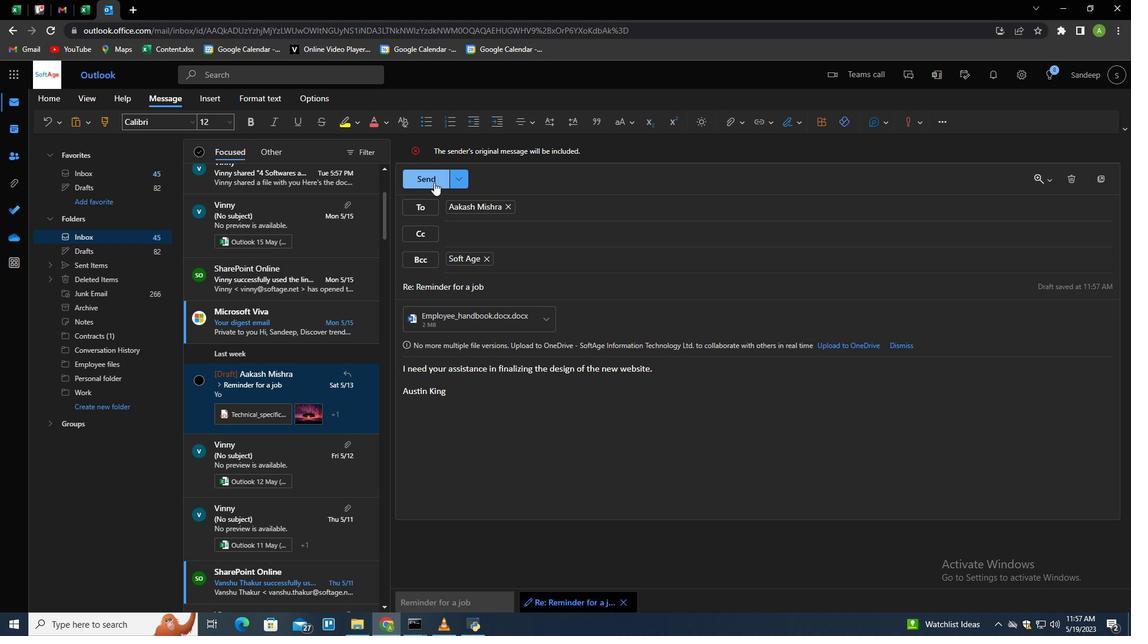 
Action: Mouse pressed left at (433, 181)
Screenshot: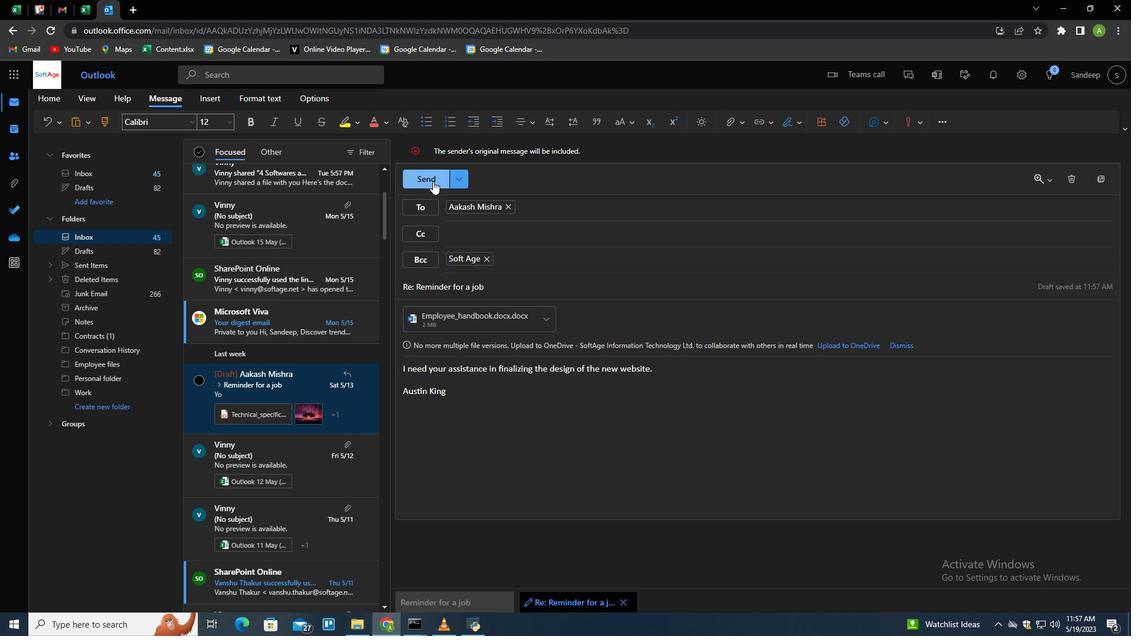 
Action: Mouse moved to (773, 334)
Screenshot: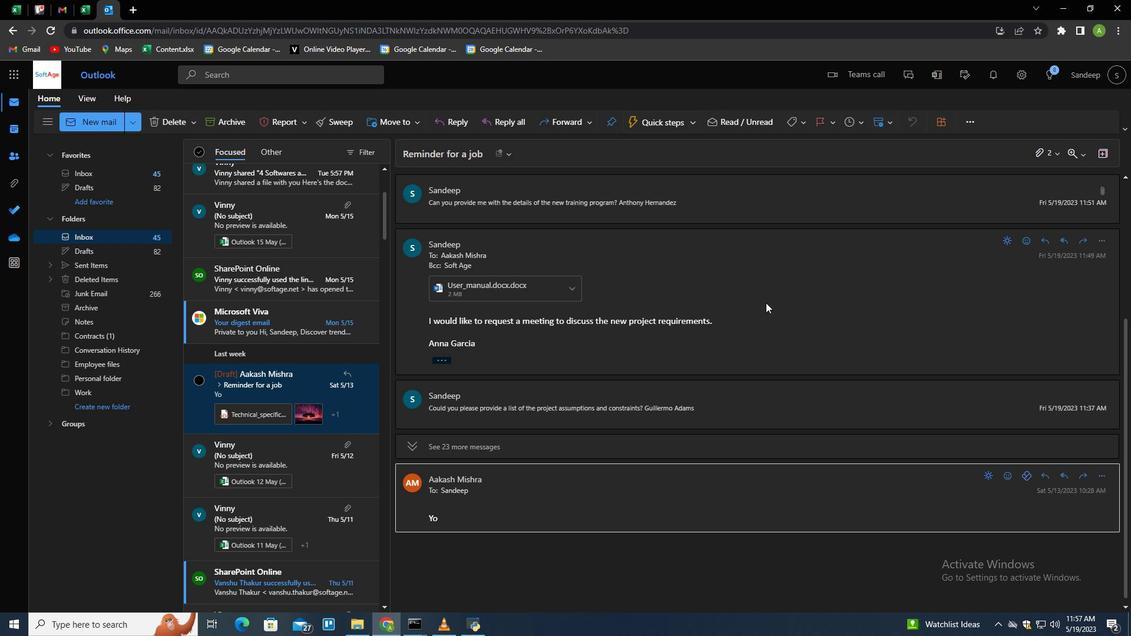 
